 Task: Look for space in Vence, France from 15th June, 2023 to 21st June, 2023 for 5 adults in price range Rs.14000 to Rs.25000. Place can be entire place with 3 bedrooms having 3 beds and 3 bathrooms. Property type can be house, flat, guest house. Booking option can be shelf check-in. Required host language is English.
Action: Mouse moved to (418, 68)
Screenshot: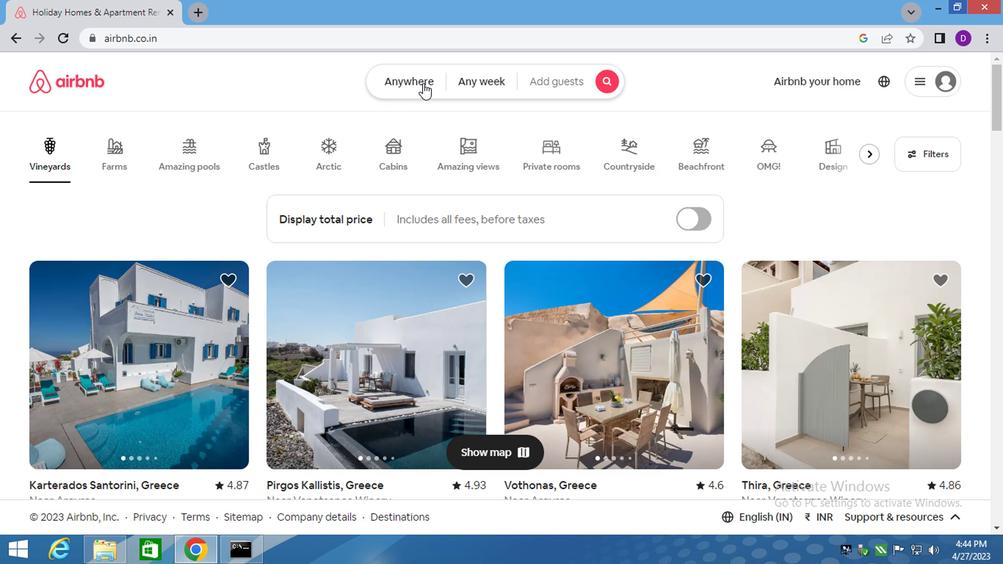 
Action: Mouse pressed left at (418, 68)
Screenshot: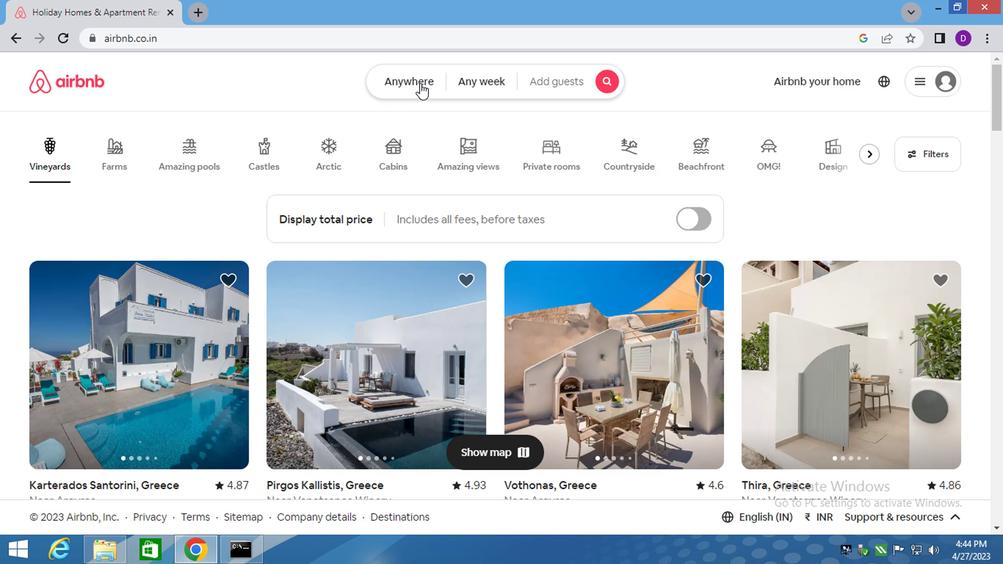 
Action: Mouse moved to (256, 130)
Screenshot: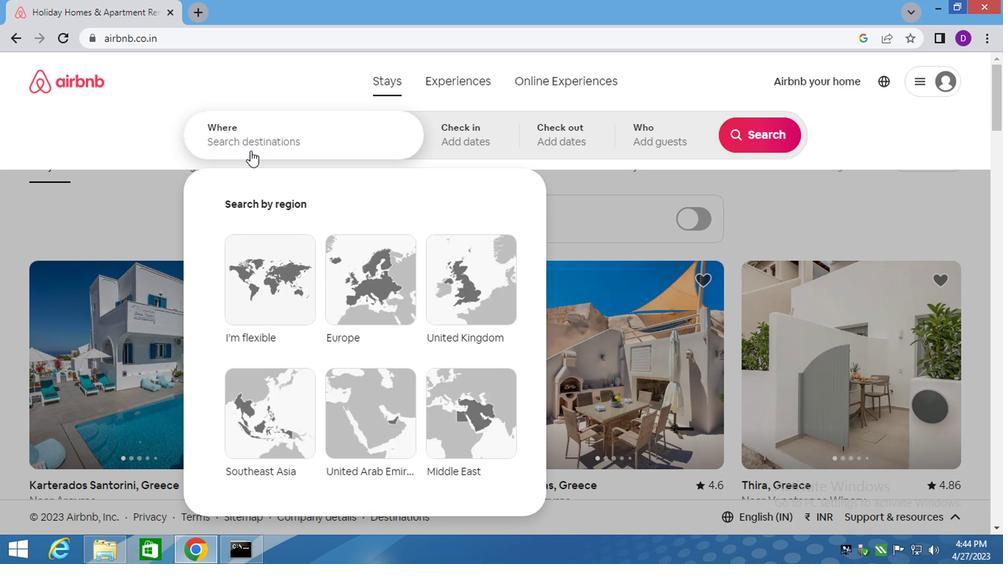 
Action: Mouse pressed left at (256, 130)
Screenshot: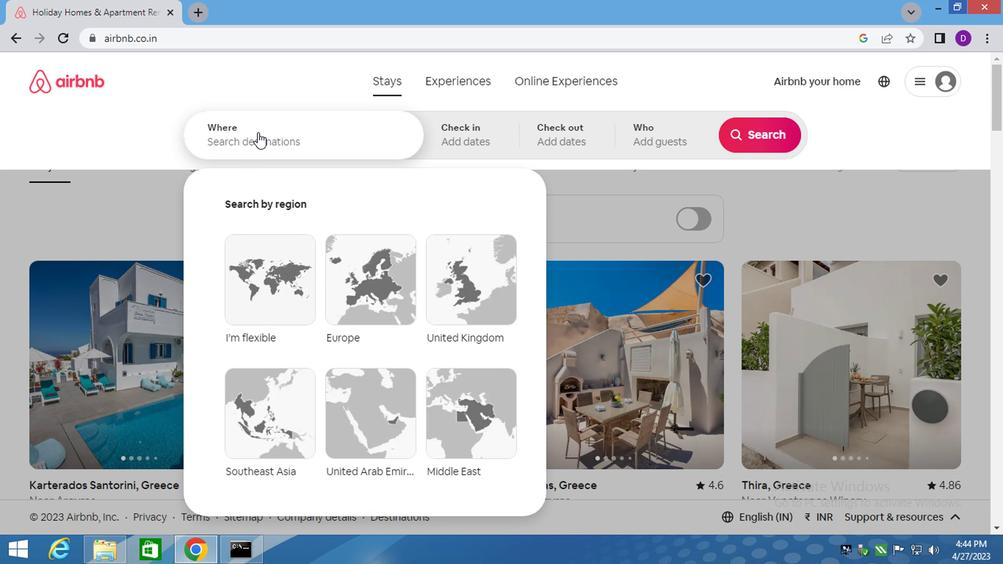 
Action: Mouse moved to (257, 138)
Screenshot: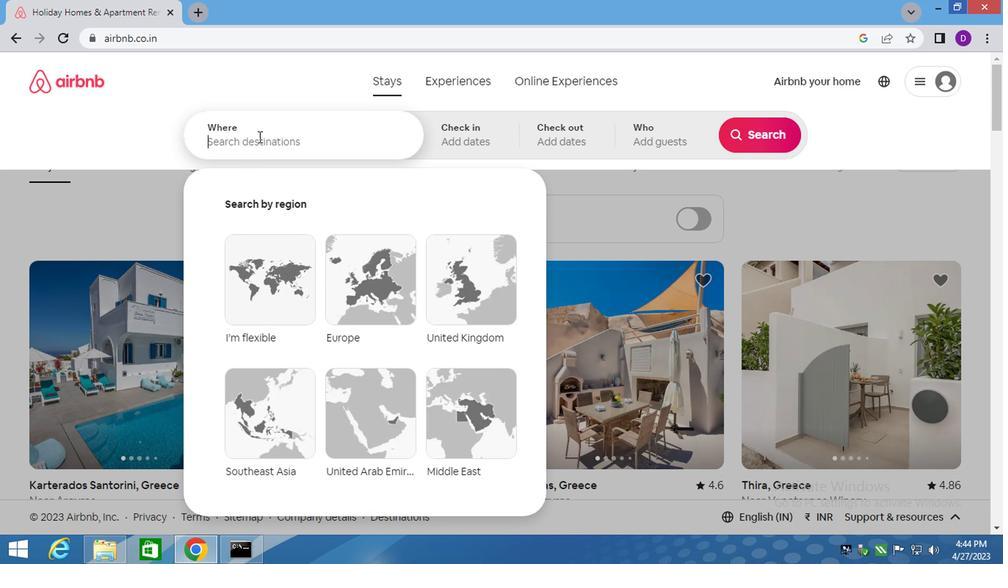 
Action: Mouse pressed left at (257, 138)
Screenshot: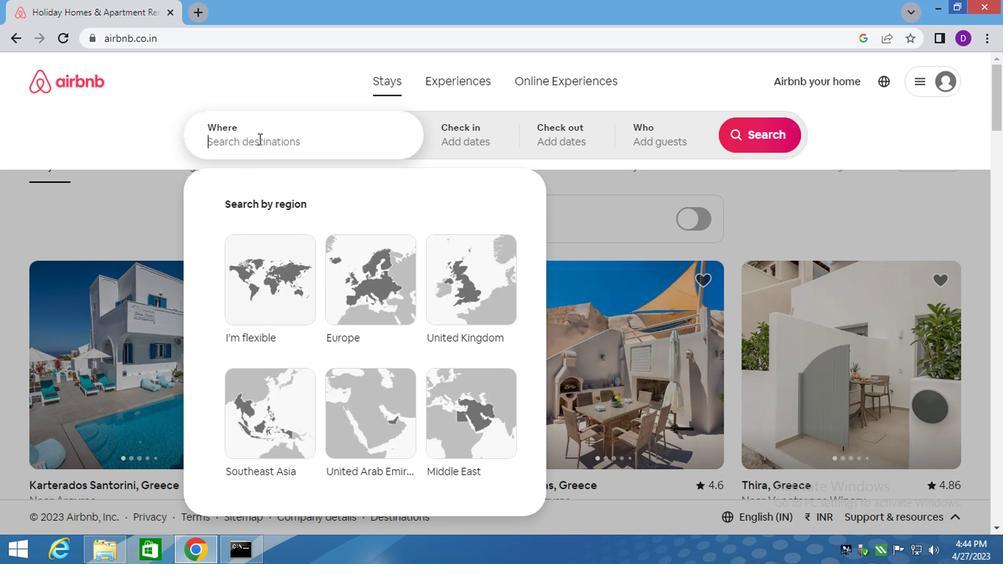 
Action: Key pressed <Key.shift>VENCE,<Key.shift>FRANCE<Key.down><Key.enter>
Screenshot: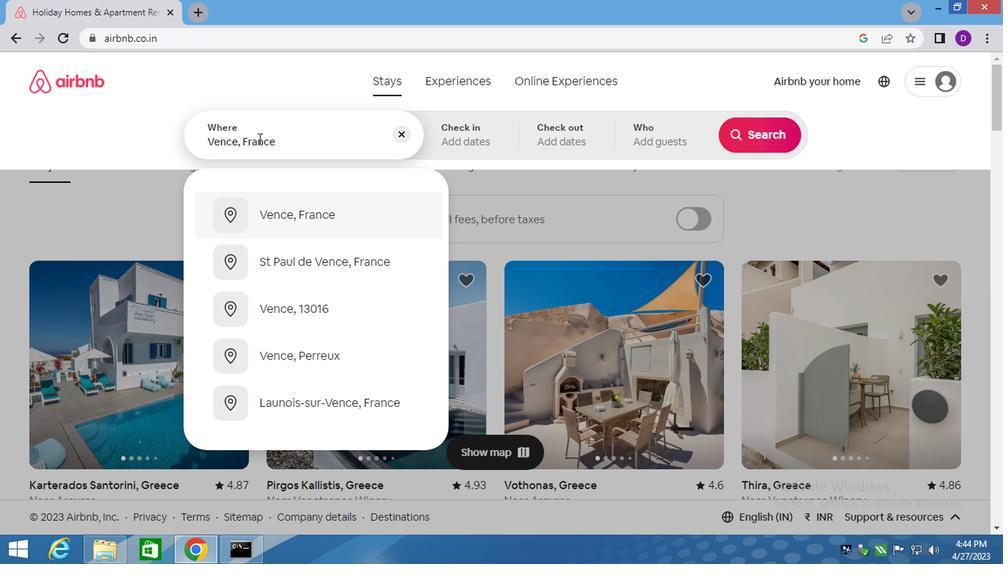 
Action: Mouse moved to (745, 286)
Screenshot: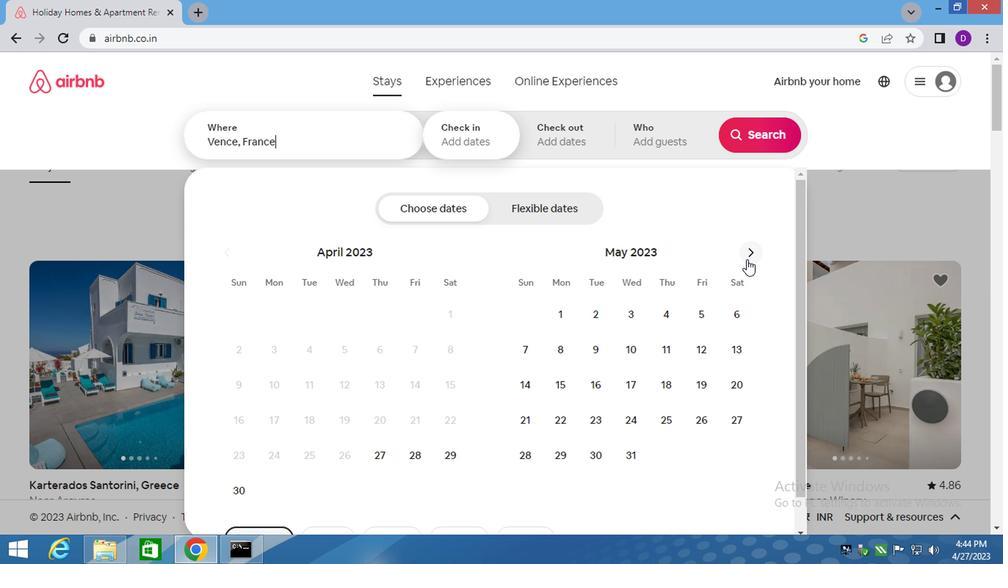 
Action: Mouse pressed left at (745, 286)
Screenshot: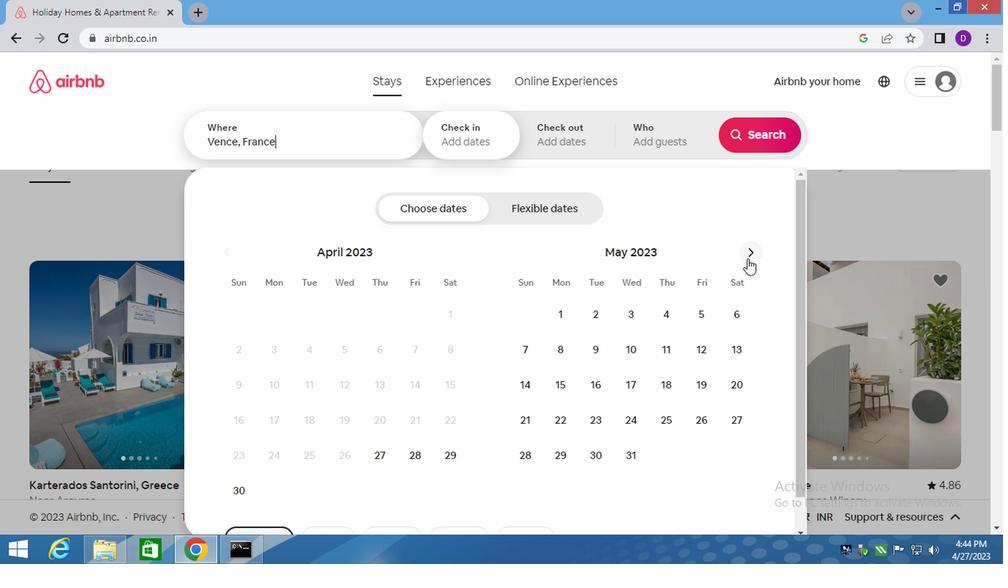 
Action: Mouse moved to (658, 449)
Screenshot: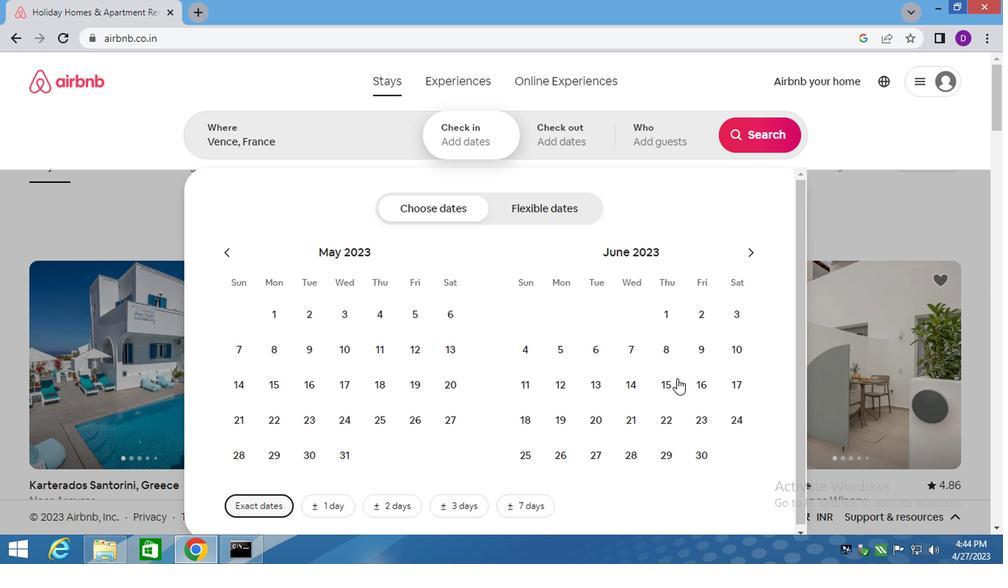 
Action: Mouse pressed left at (658, 449)
Screenshot: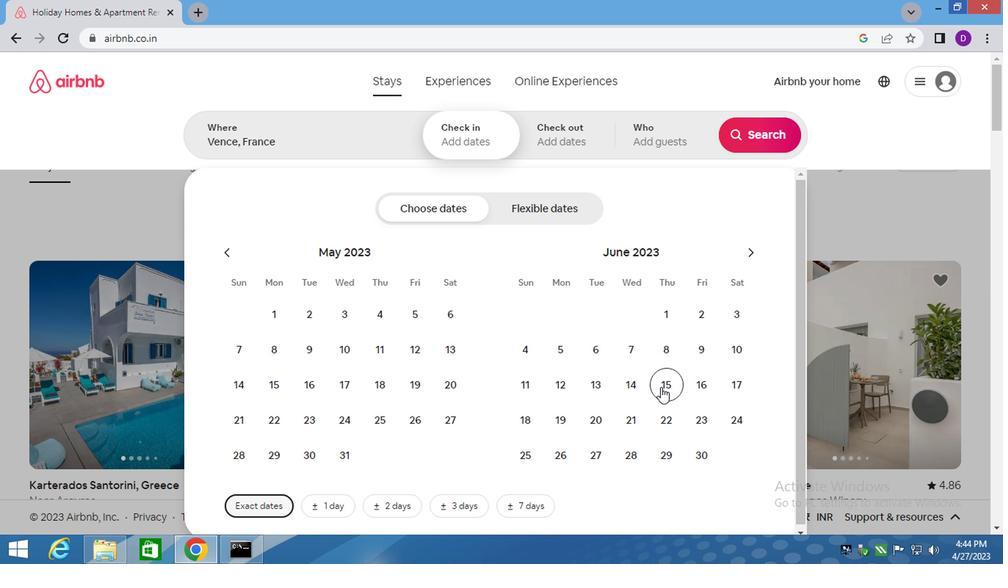 
Action: Mouse moved to (638, 489)
Screenshot: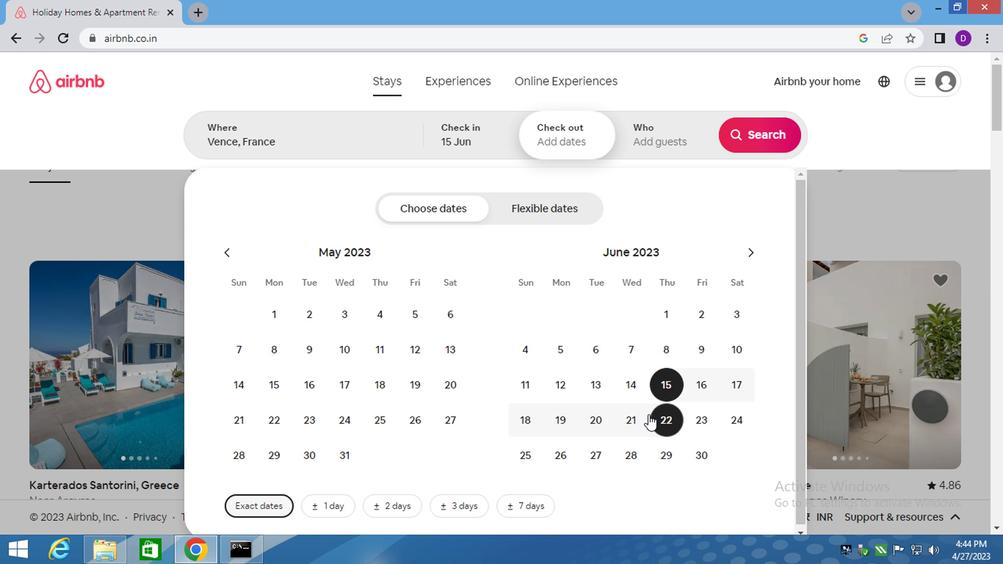 
Action: Mouse pressed left at (638, 489)
Screenshot: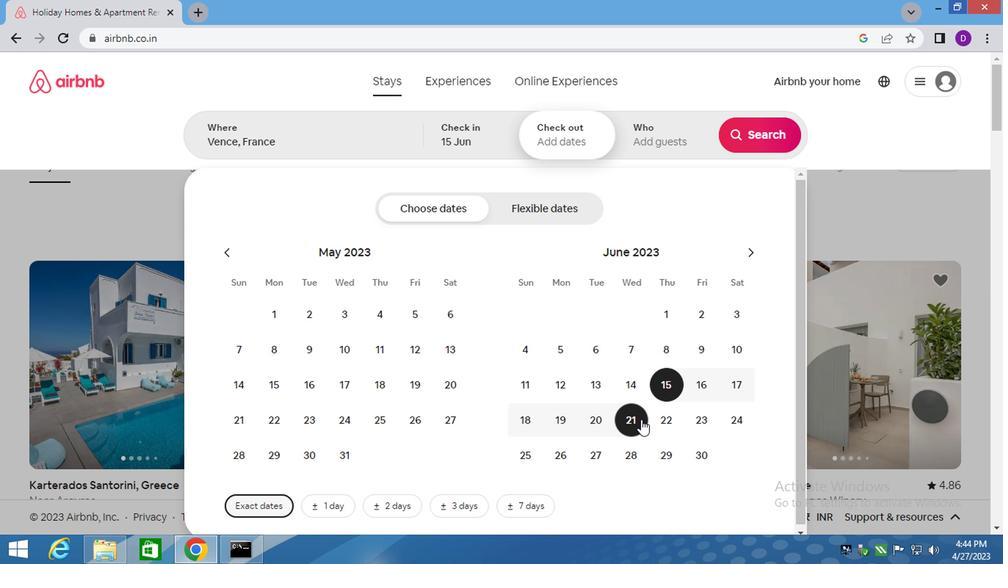 
Action: Mouse moved to (654, 137)
Screenshot: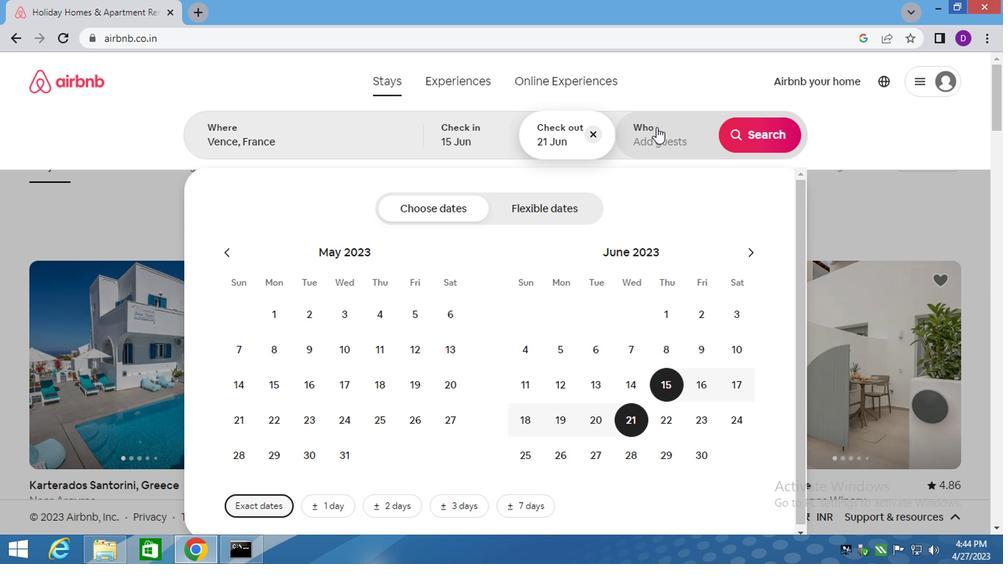 
Action: Mouse pressed left at (654, 137)
Screenshot: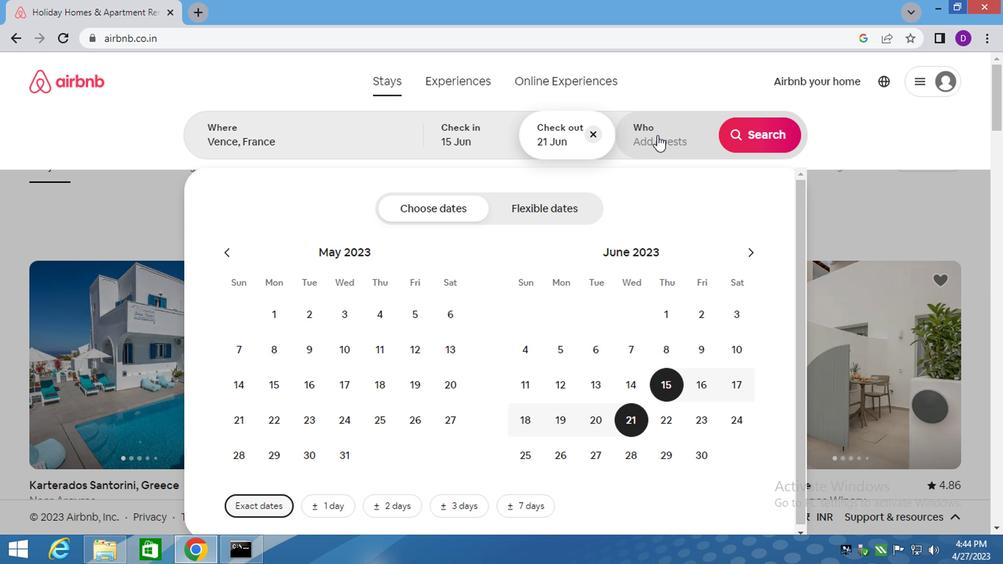 
Action: Mouse moved to (758, 229)
Screenshot: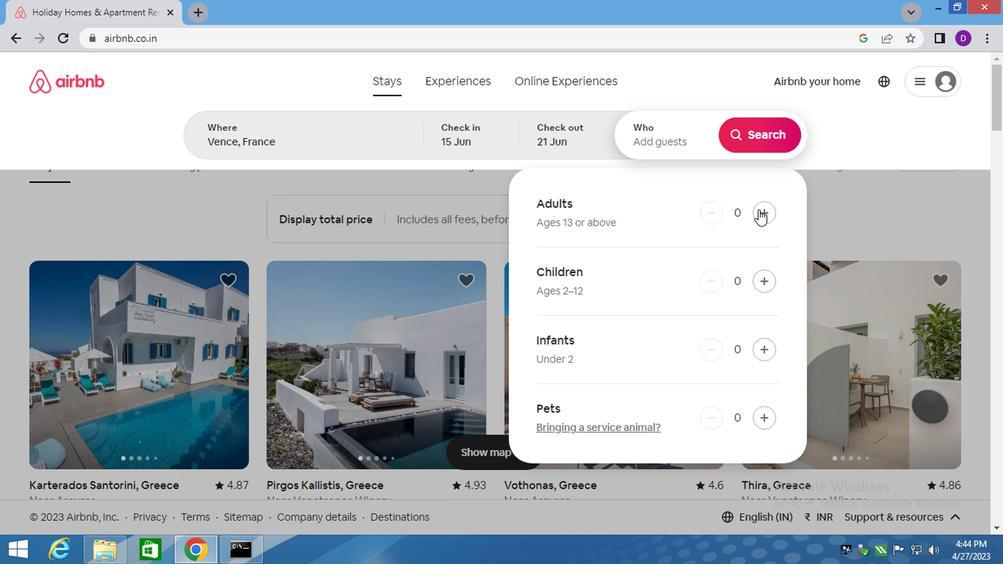 
Action: Mouse pressed left at (758, 229)
Screenshot: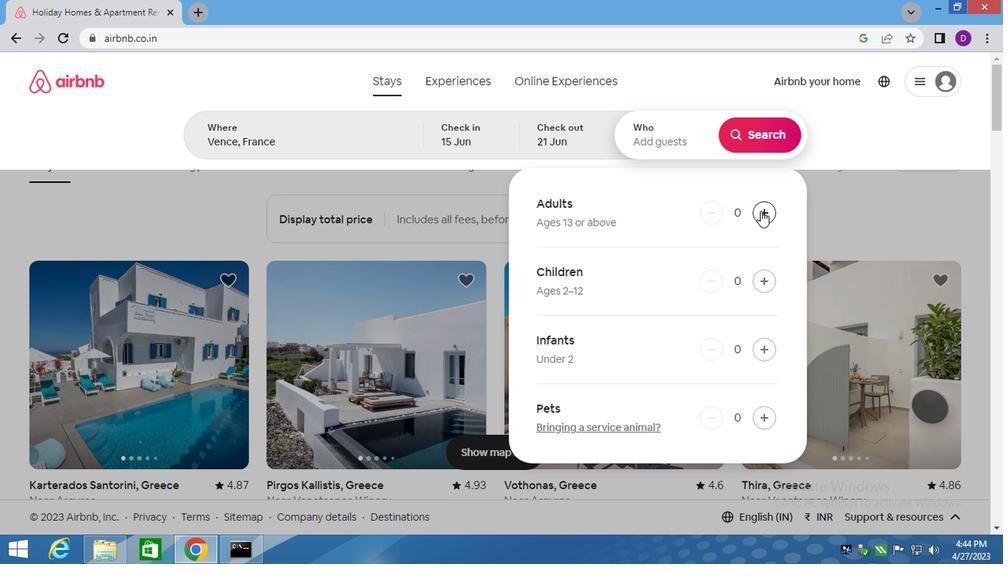 
Action: Mouse pressed left at (758, 229)
Screenshot: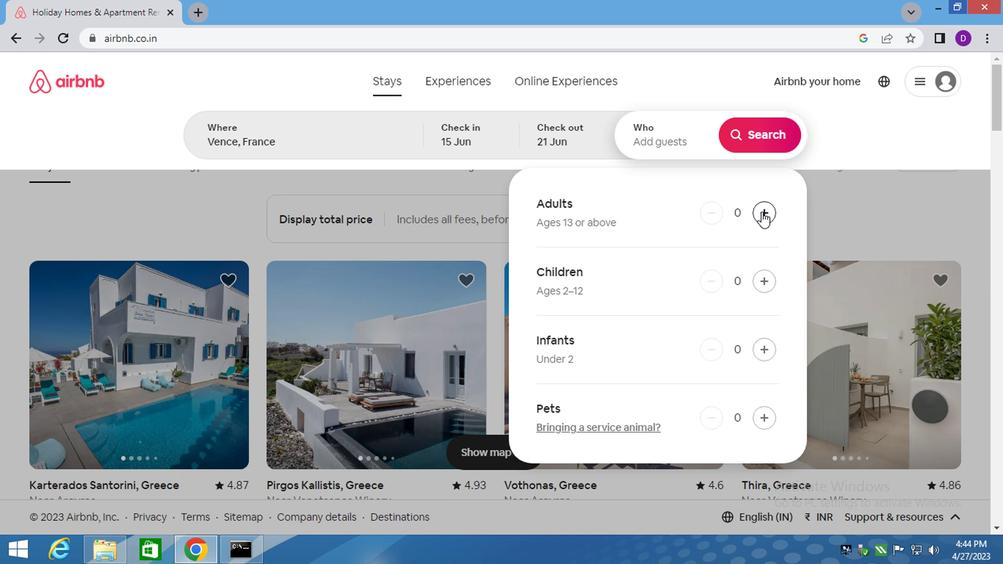 
Action: Mouse pressed left at (758, 229)
Screenshot: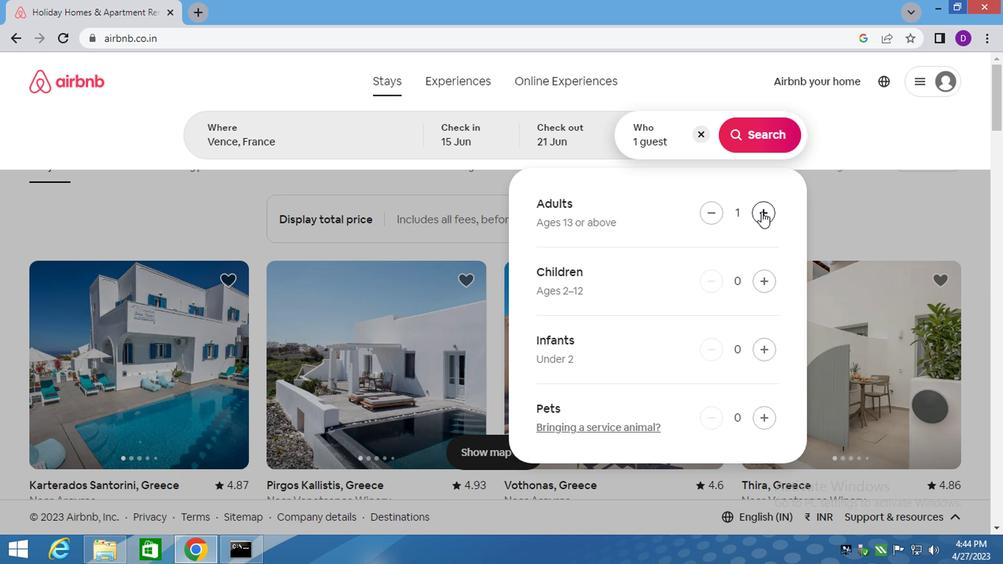 
Action: Mouse pressed left at (758, 229)
Screenshot: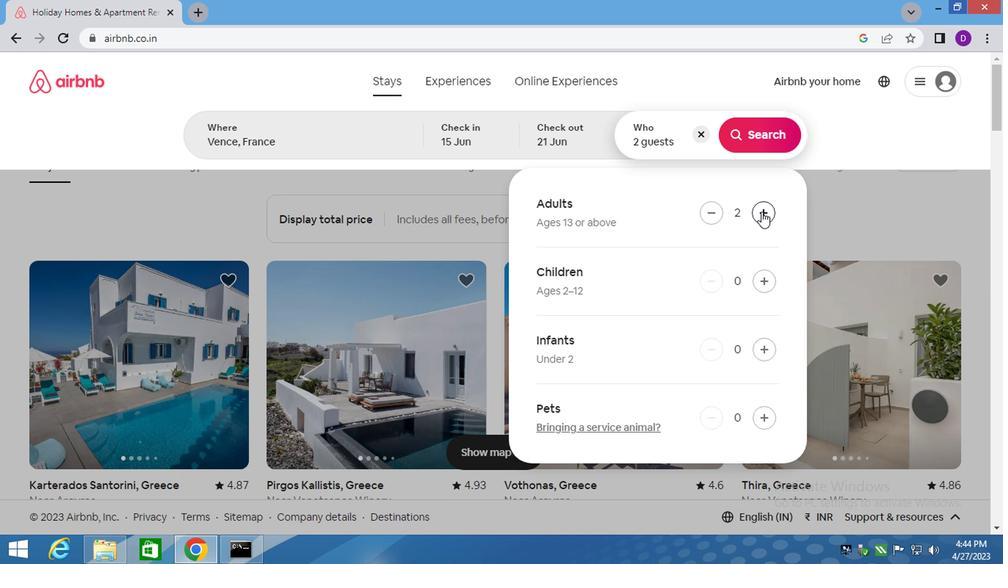 
Action: Mouse pressed left at (758, 229)
Screenshot: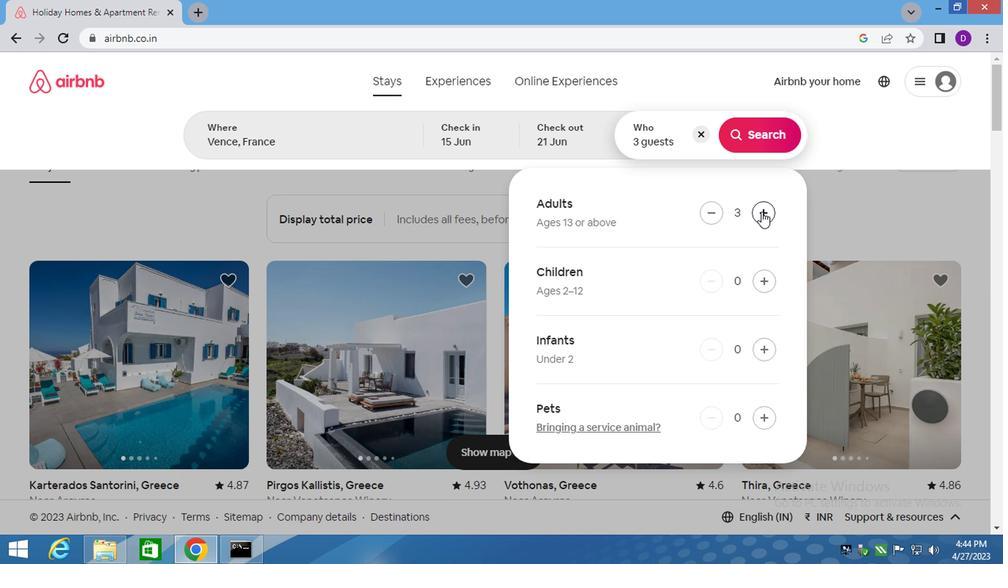 
Action: Mouse moved to (743, 144)
Screenshot: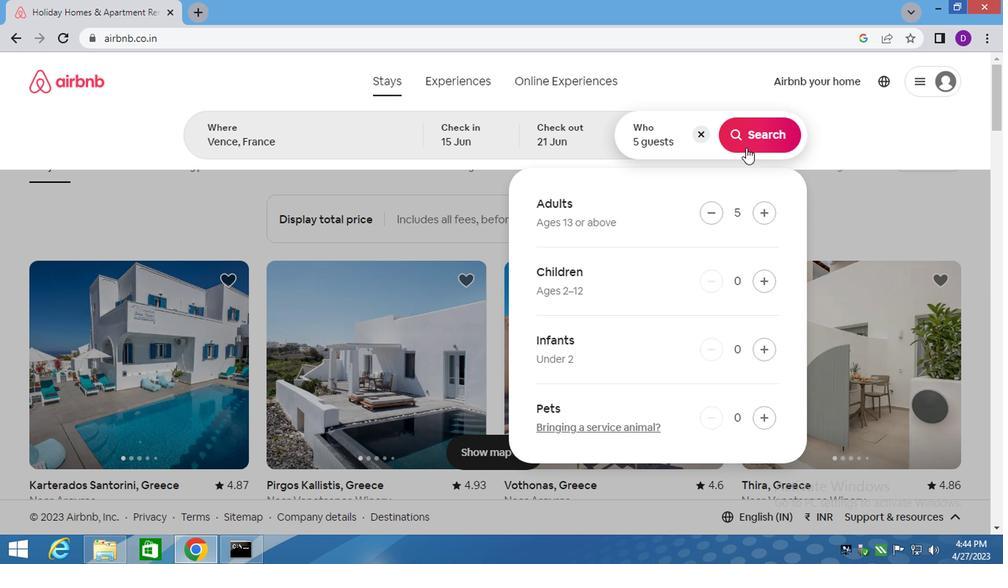 
Action: Mouse pressed left at (743, 144)
Screenshot: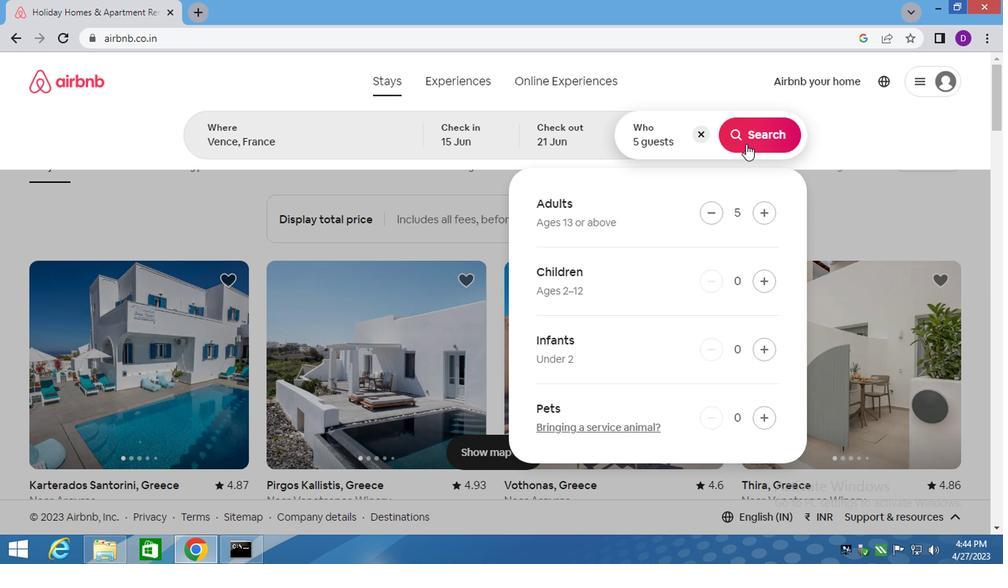 
Action: Mouse moved to (941, 136)
Screenshot: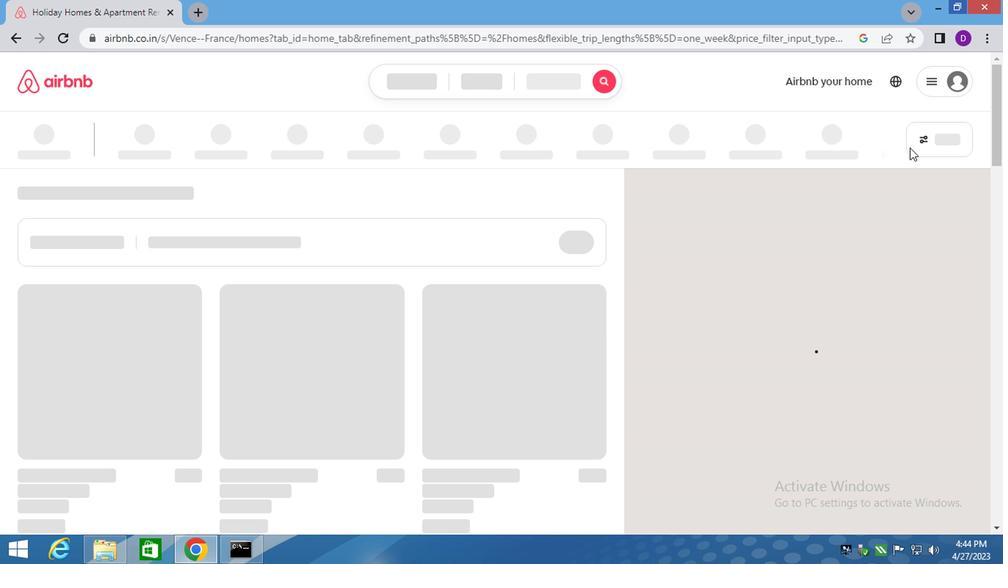 
Action: Mouse pressed left at (941, 136)
Screenshot: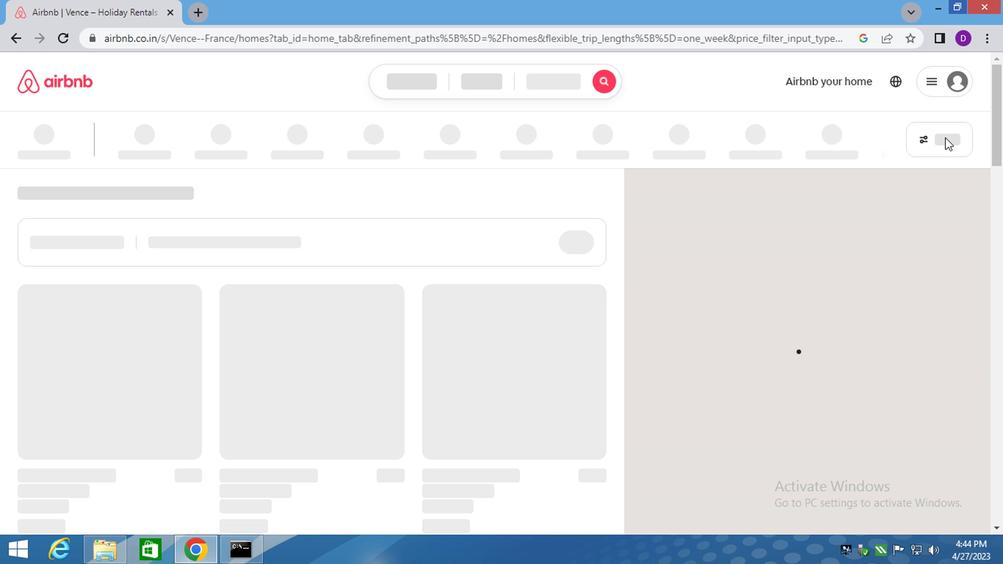 
Action: Mouse moved to (406, 364)
Screenshot: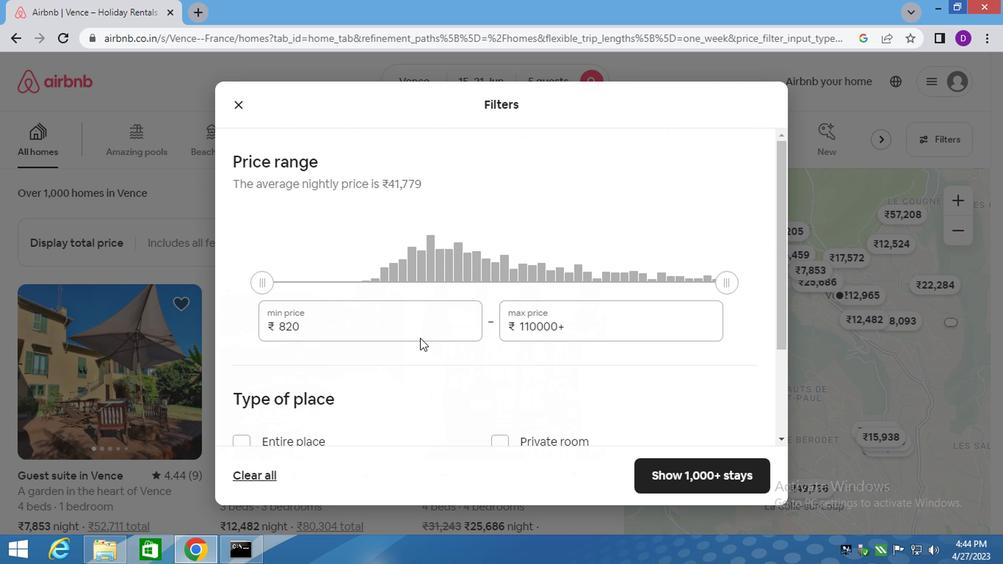 
Action: Mouse pressed left at (406, 364)
Screenshot: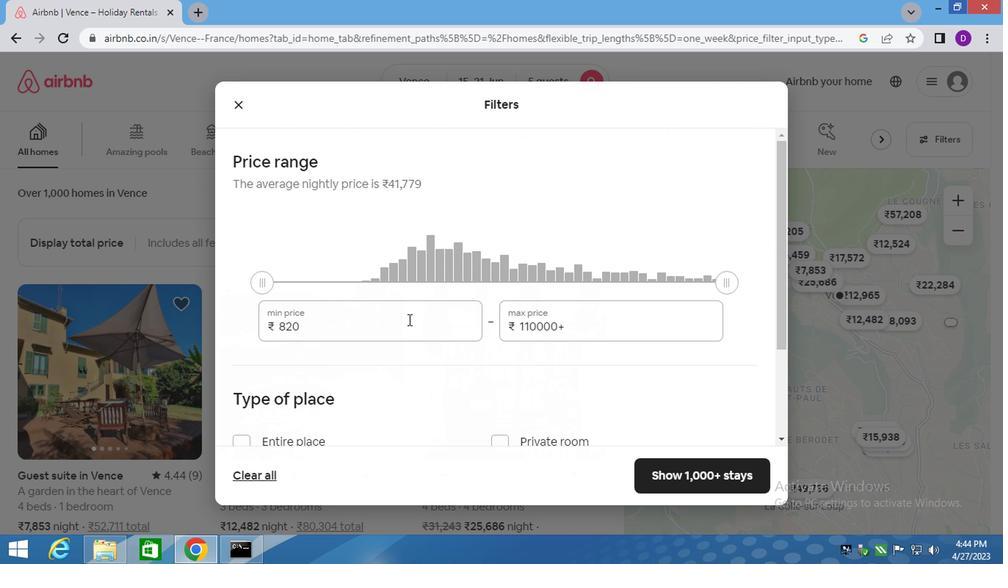 
Action: Mouse pressed left at (406, 364)
Screenshot: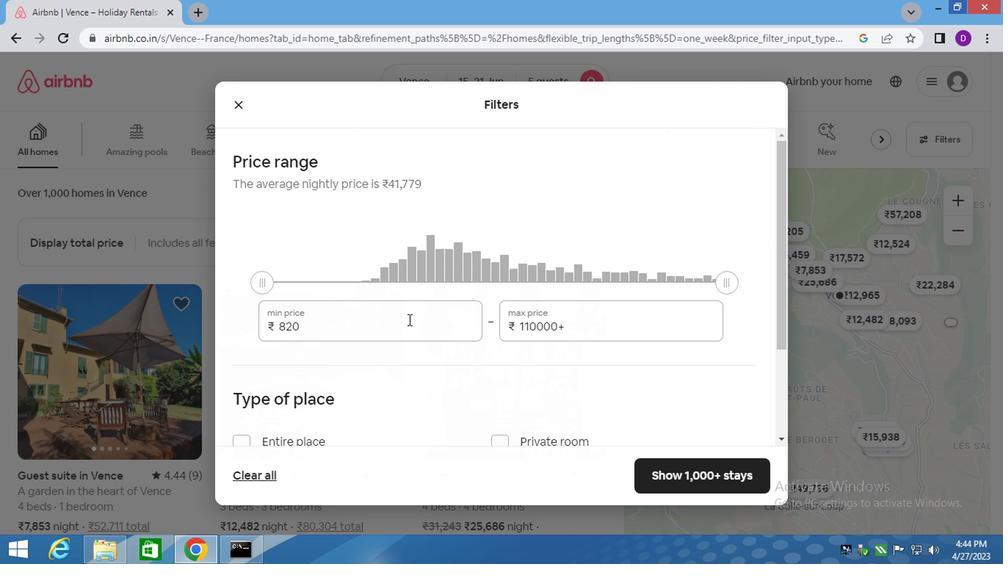
Action: Mouse pressed left at (406, 364)
Screenshot: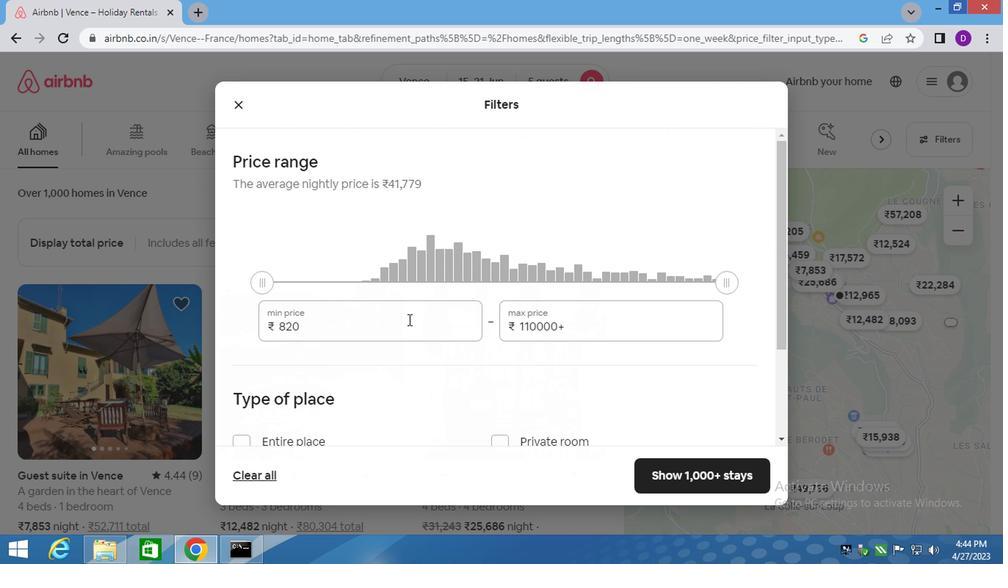 
Action: Key pressed 140
Screenshot: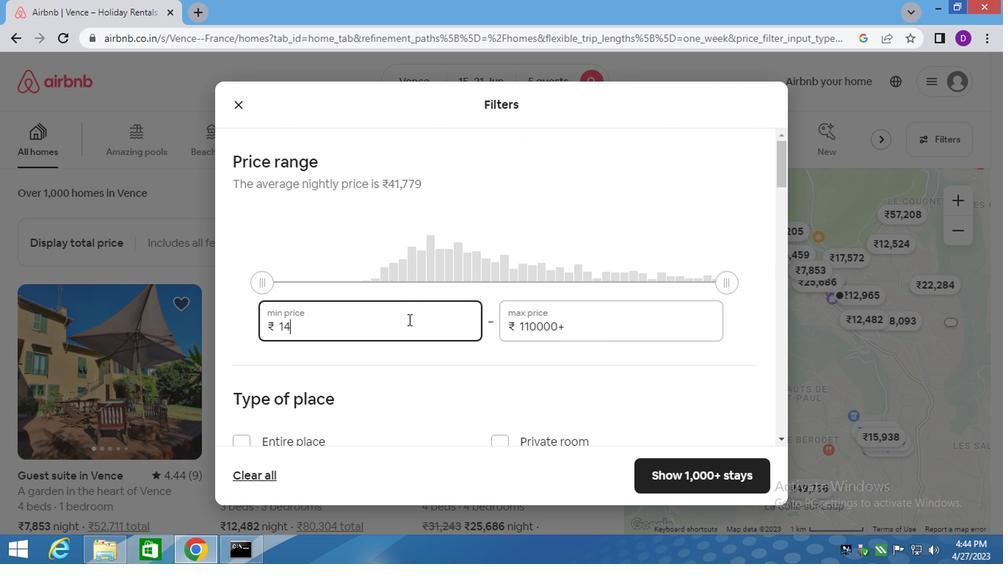 
Action: Mouse moved to (423, 362)
Screenshot: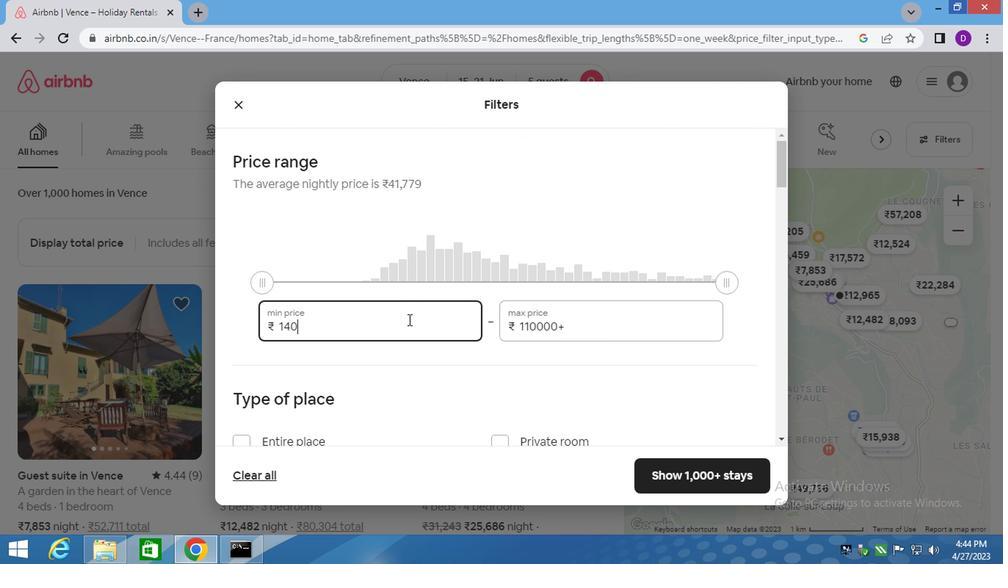 
Action: Key pressed 0
Screenshot: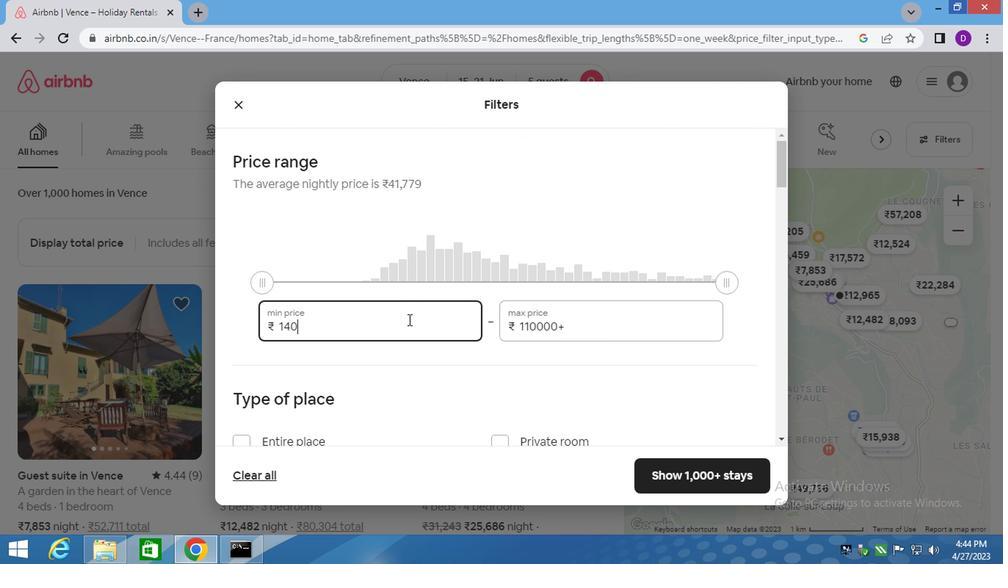 
Action: Mouse moved to (567, 363)
Screenshot: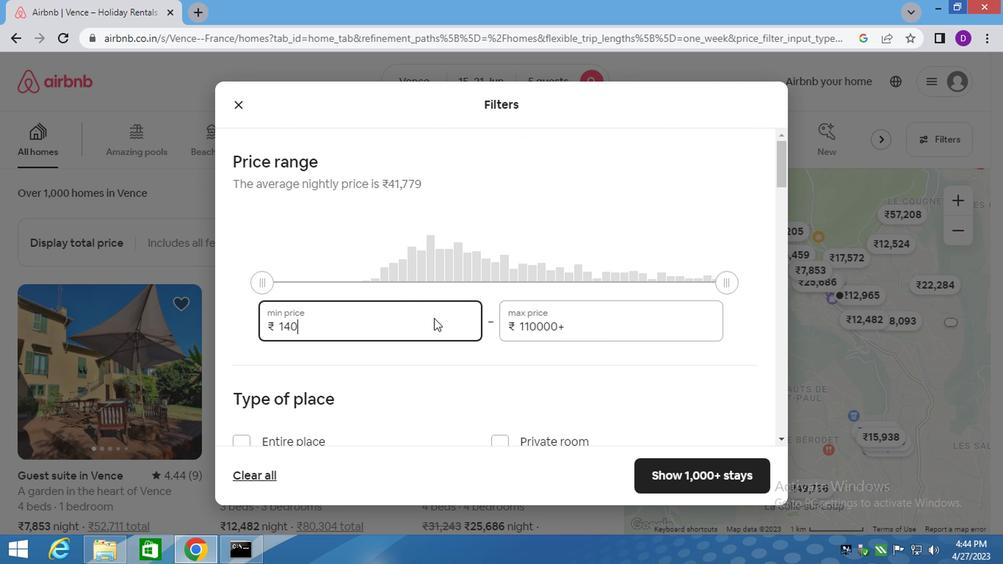 
Action: Key pressed 0
Screenshot: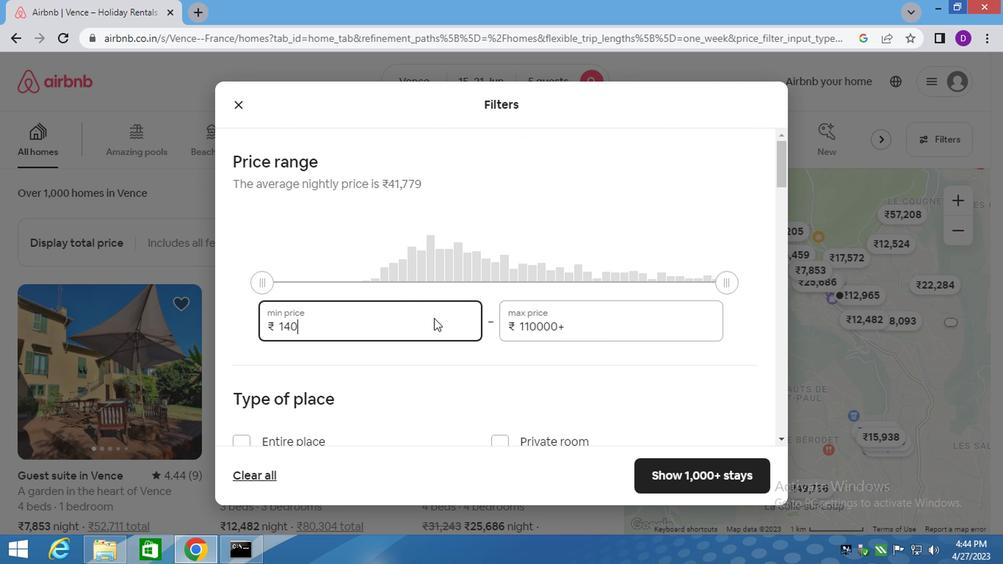 
Action: Mouse moved to (571, 371)
Screenshot: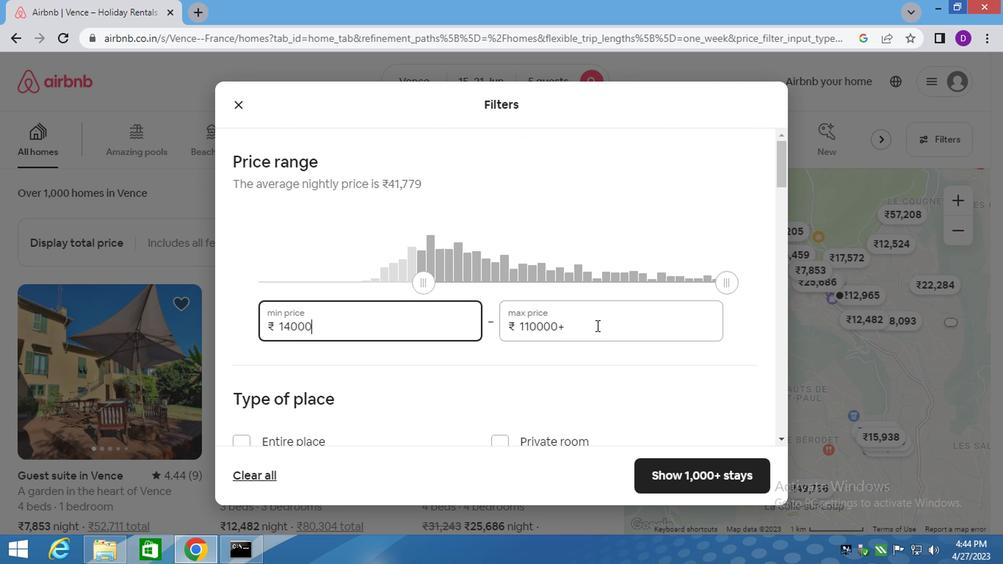 
Action: Mouse pressed left at (571, 371)
Screenshot: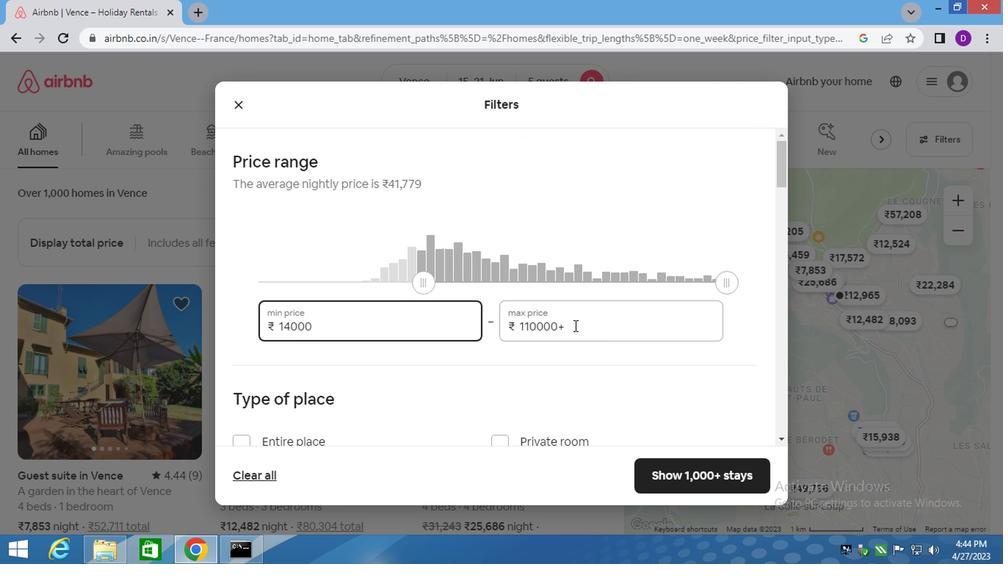 
Action: Mouse pressed left at (571, 371)
Screenshot: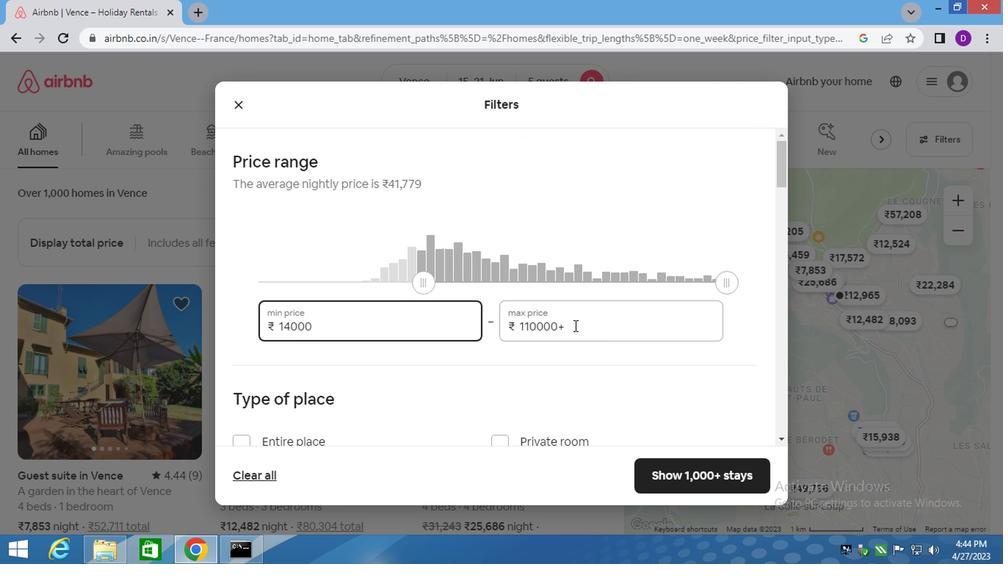 
Action: Mouse pressed left at (571, 371)
Screenshot: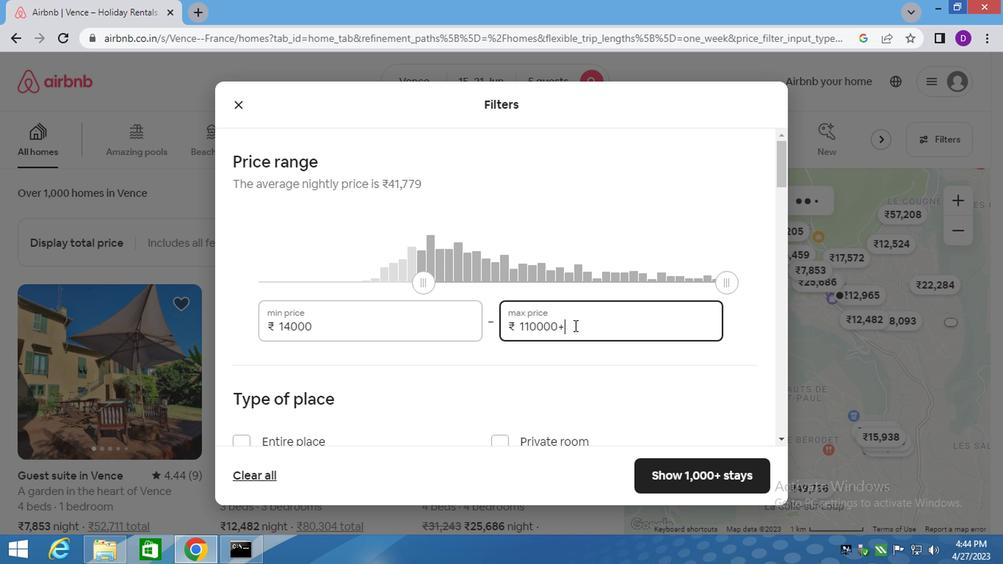 
Action: Mouse pressed left at (571, 371)
Screenshot: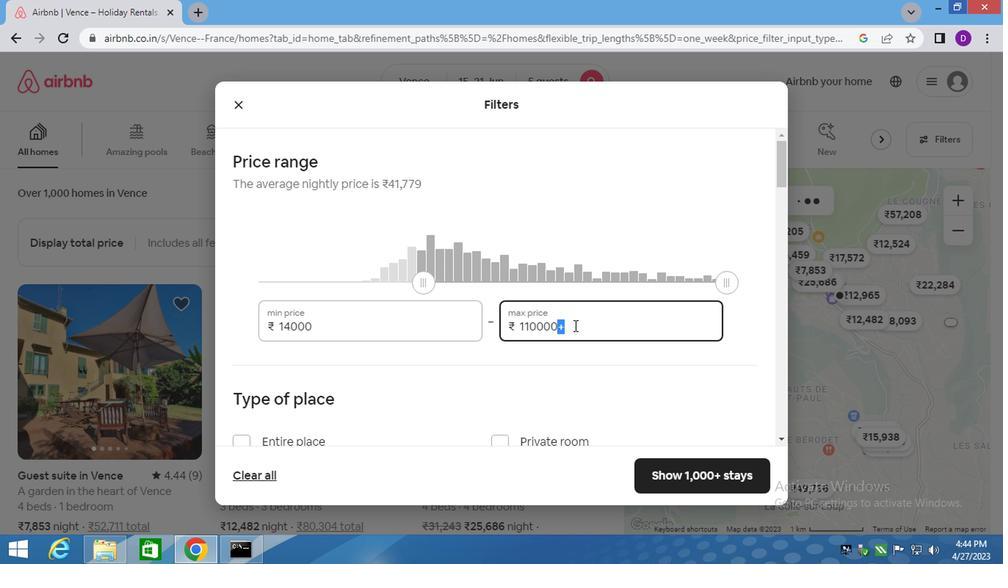 
Action: Key pressed 25000
Screenshot: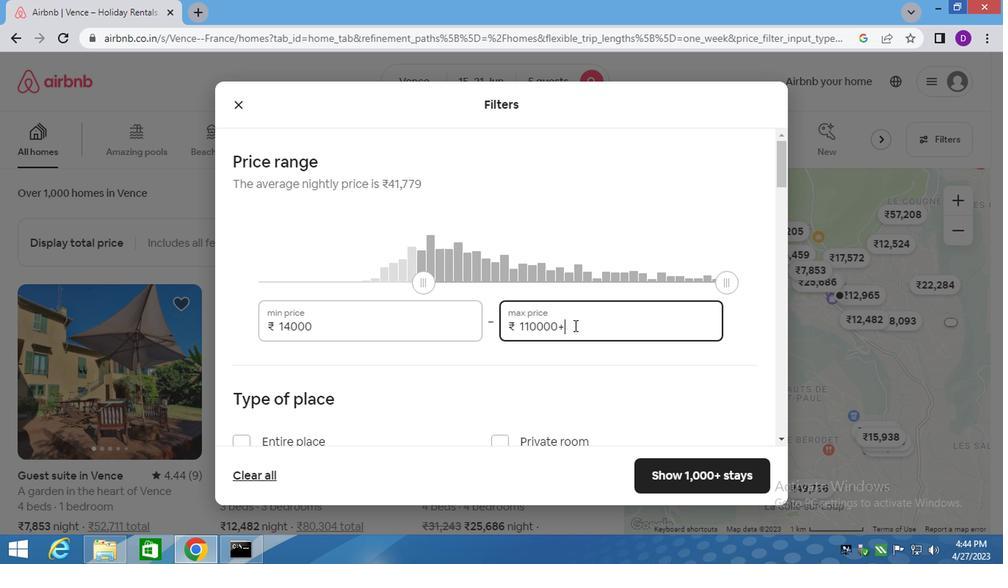 
Action: Mouse pressed left at (571, 371)
Screenshot: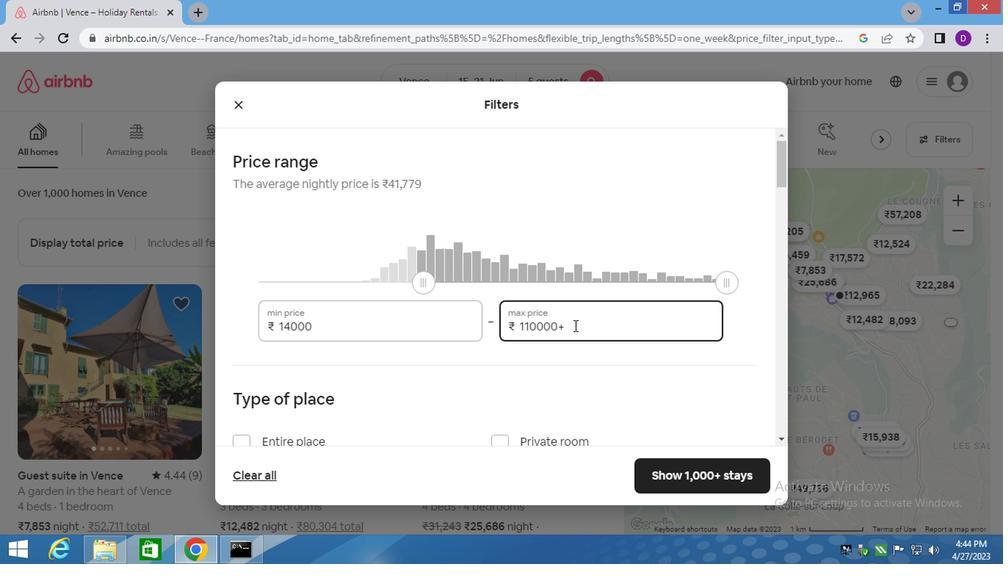 
Action: Mouse pressed left at (571, 371)
Screenshot: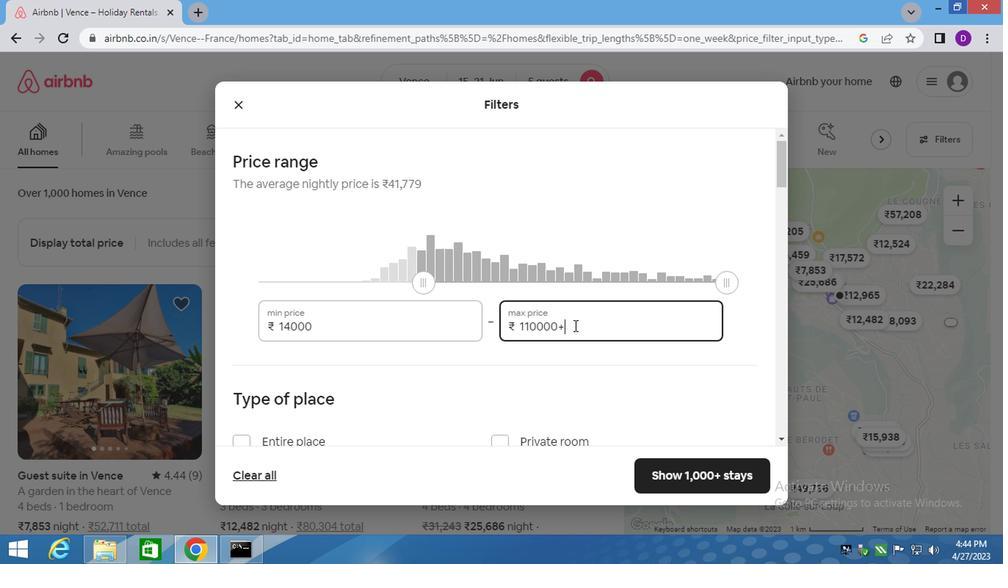 
Action: Mouse pressed left at (571, 371)
Screenshot: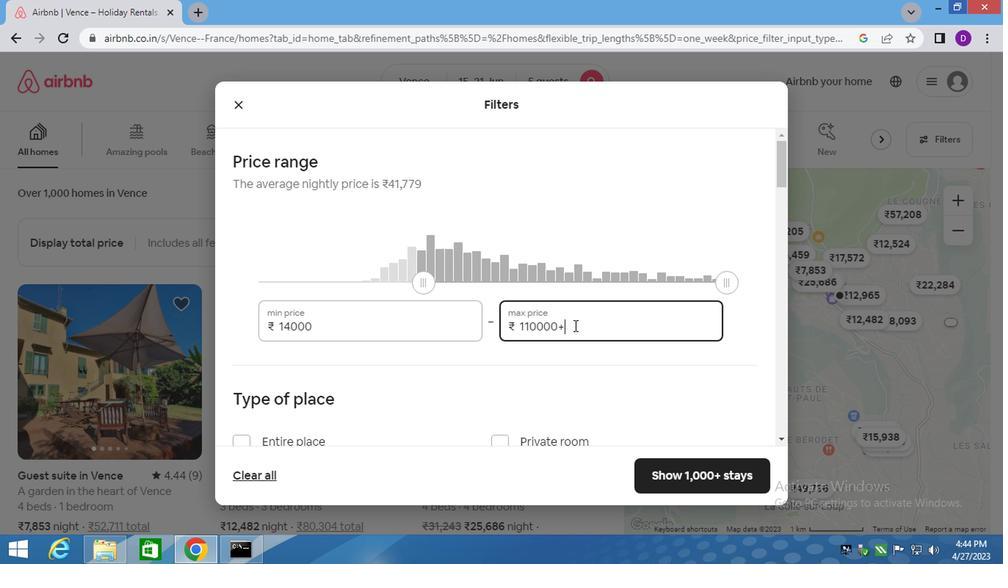 
Action: Key pressed 25000
Screenshot: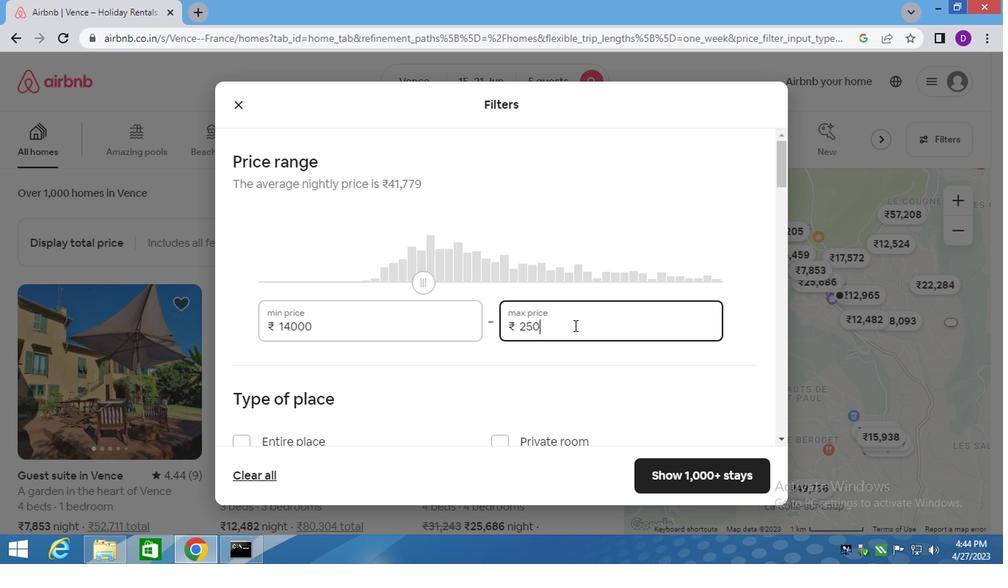 
Action: Mouse moved to (534, 373)
Screenshot: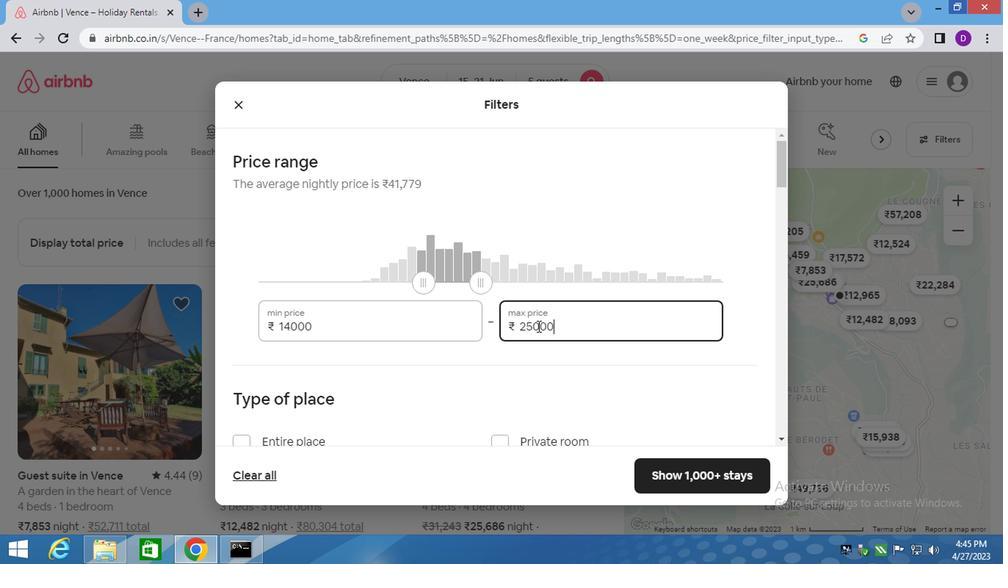 
Action: Mouse scrolled (534, 372) with delta (0, -1)
Screenshot: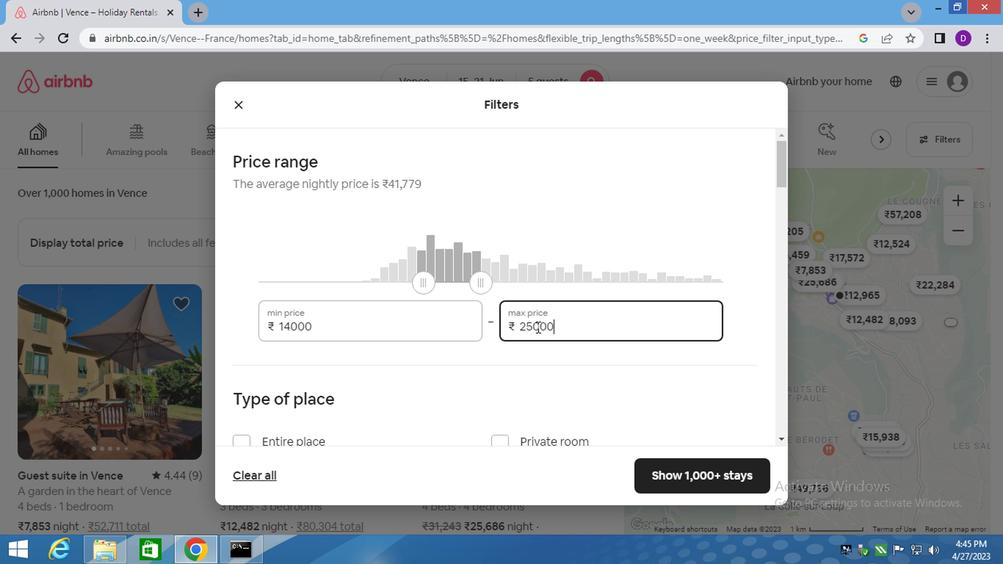 
Action: Mouse scrolled (534, 372) with delta (0, -1)
Screenshot: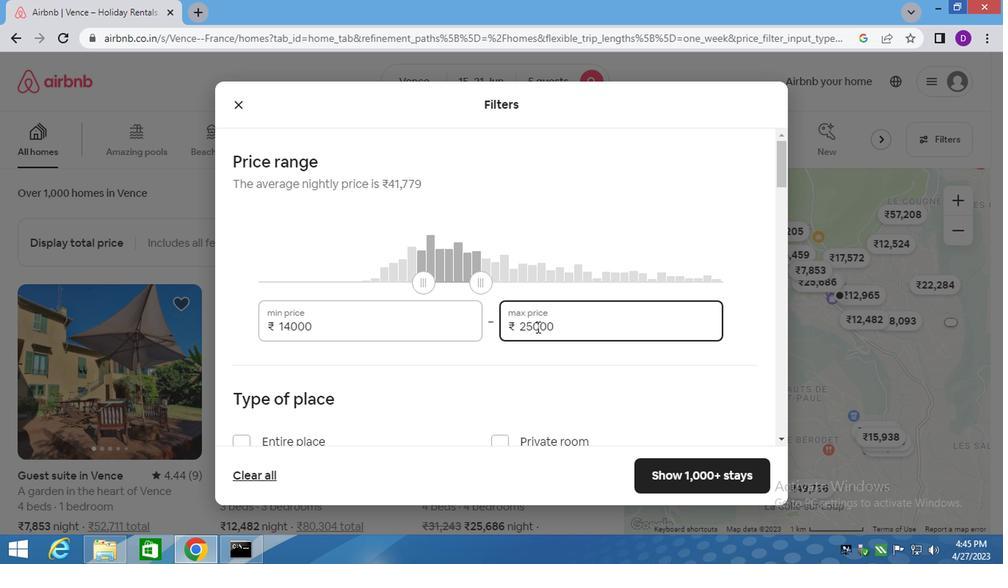
Action: Mouse scrolled (534, 372) with delta (0, -1)
Screenshot: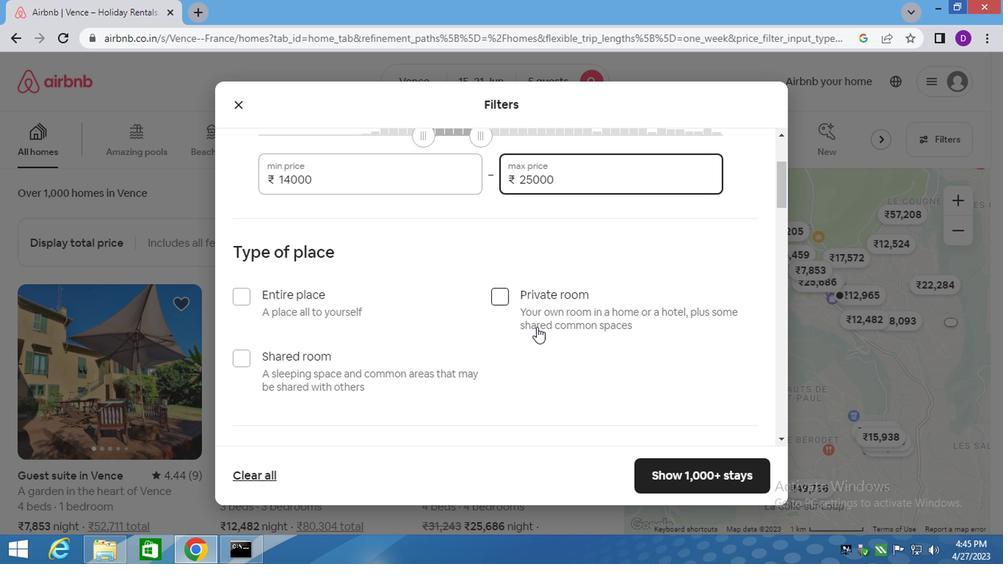 
Action: Mouse moved to (330, 254)
Screenshot: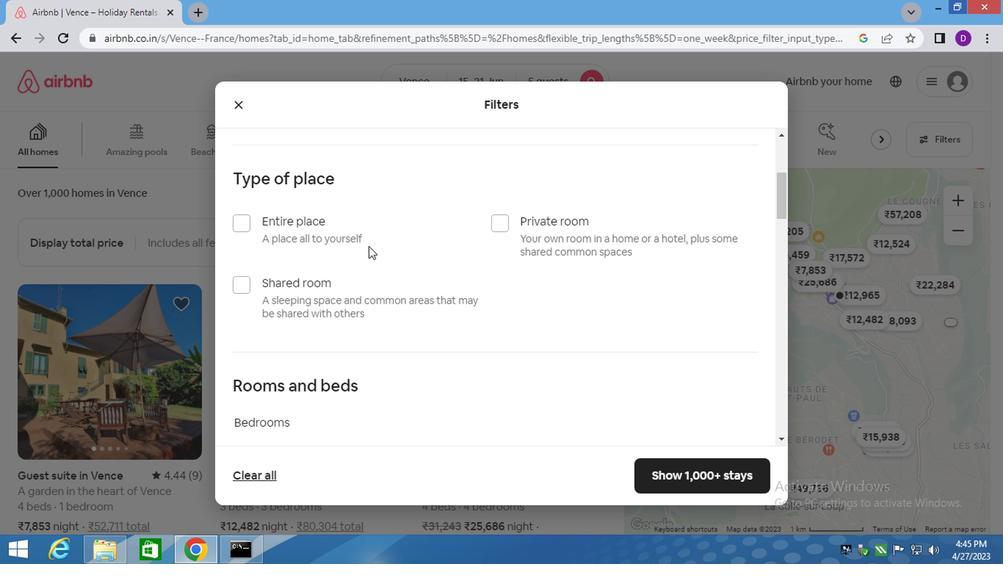 
Action: Mouse pressed left at (330, 254)
Screenshot: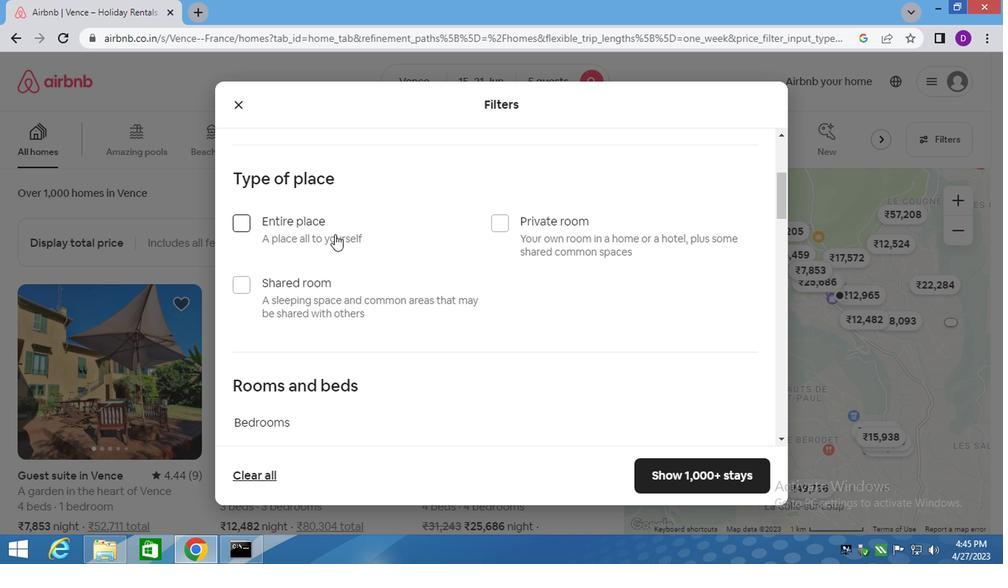
Action: Mouse moved to (341, 301)
Screenshot: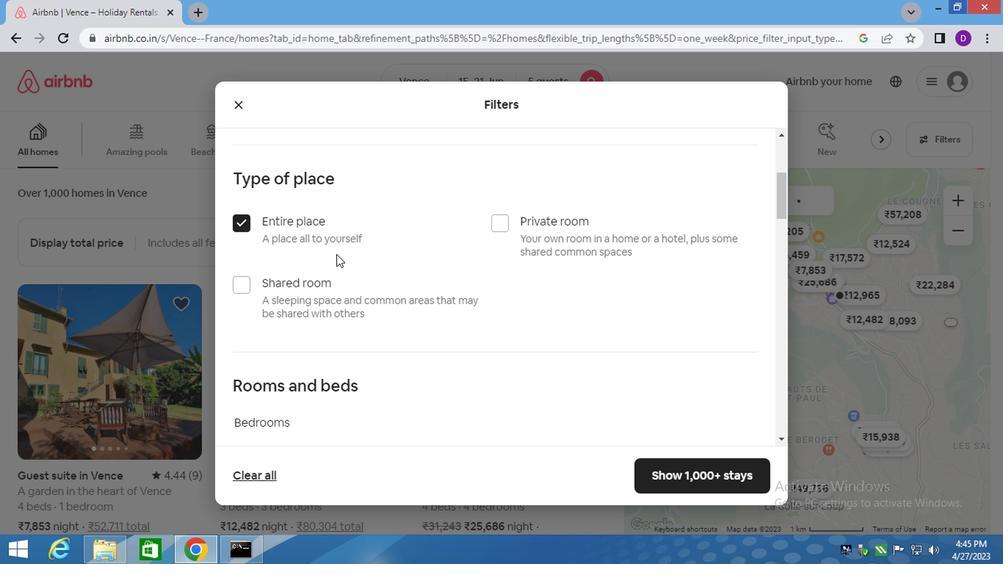 
Action: Mouse scrolled (336, 285) with delta (0, -1)
Screenshot: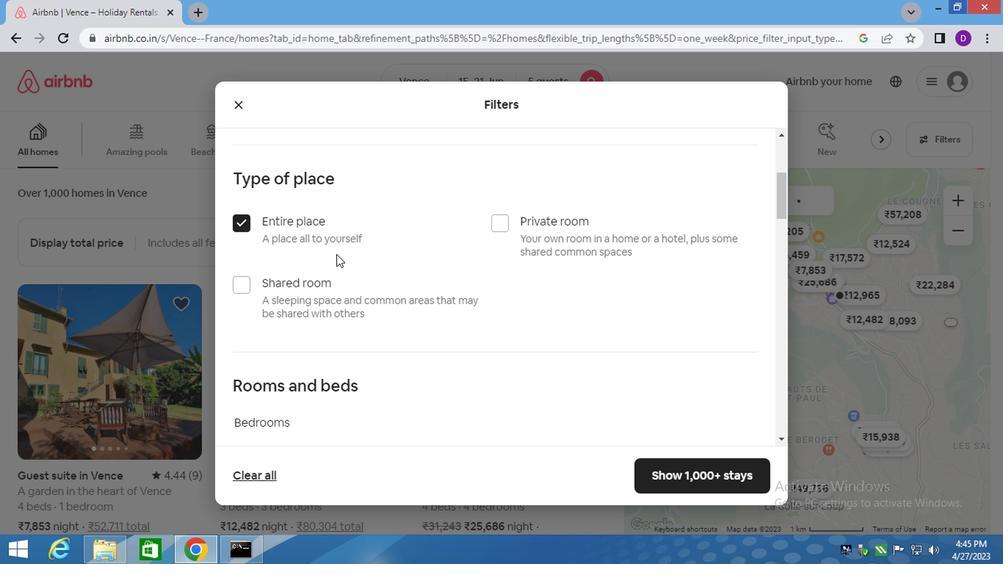
Action: Mouse moved to (341, 303)
Screenshot: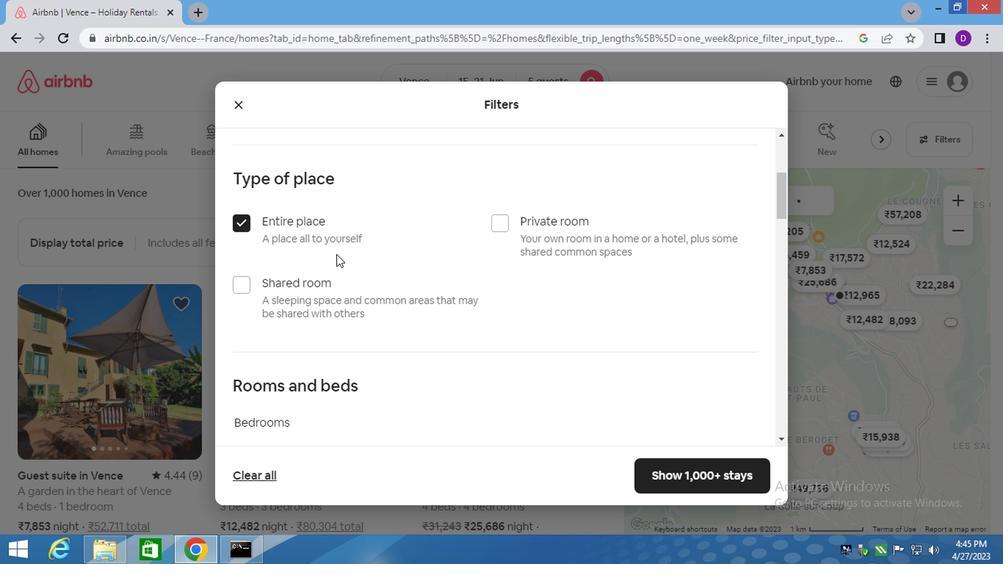 
Action: Mouse scrolled (339, 294) with delta (0, -1)
Screenshot: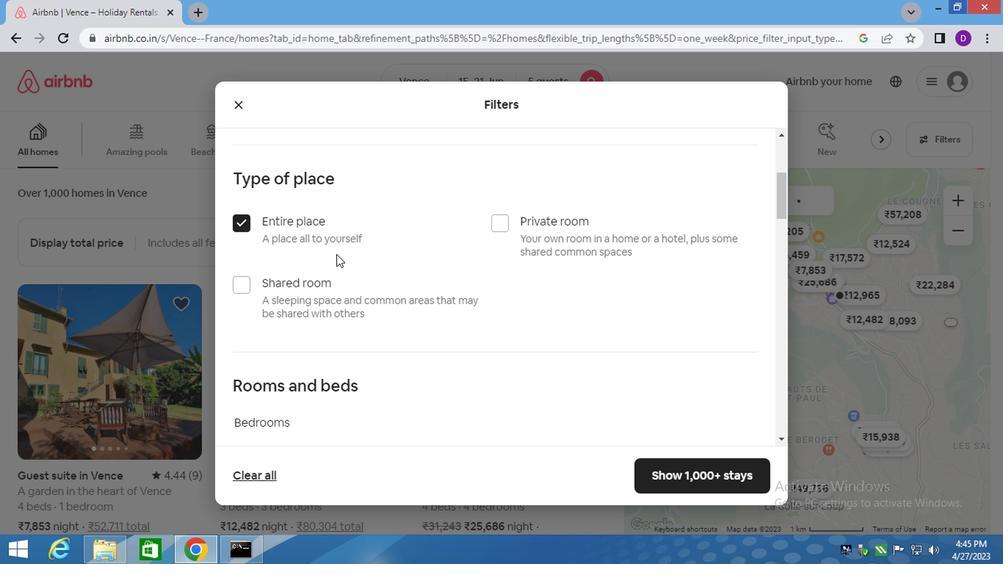 
Action: Mouse moved to (341, 306)
Screenshot: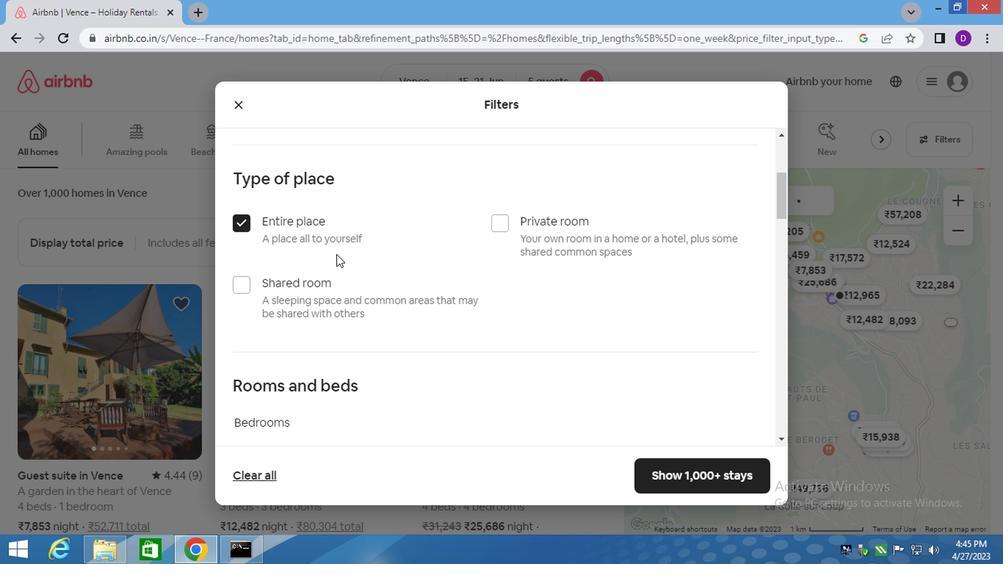 
Action: Mouse scrolled (341, 300) with delta (0, -1)
Screenshot: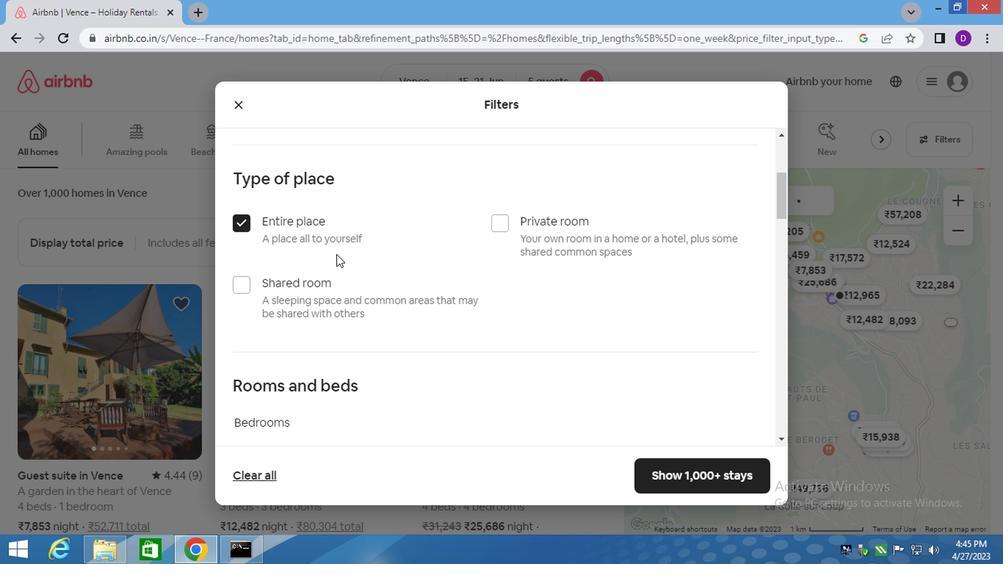 
Action: Mouse moved to (345, 313)
Screenshot: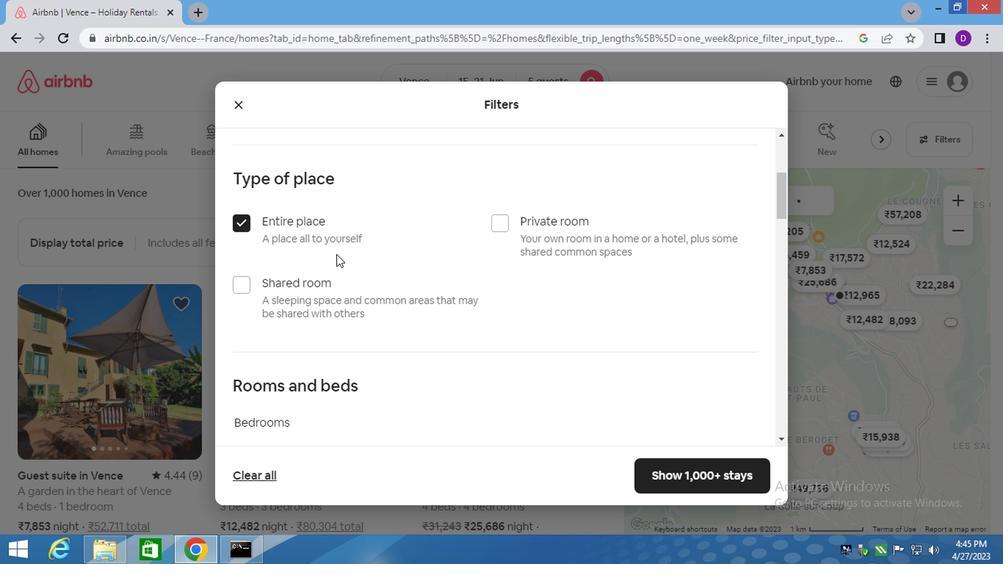 
Action: Mouse scrolled (341, 305) with delta (0, -1)
Screenshot: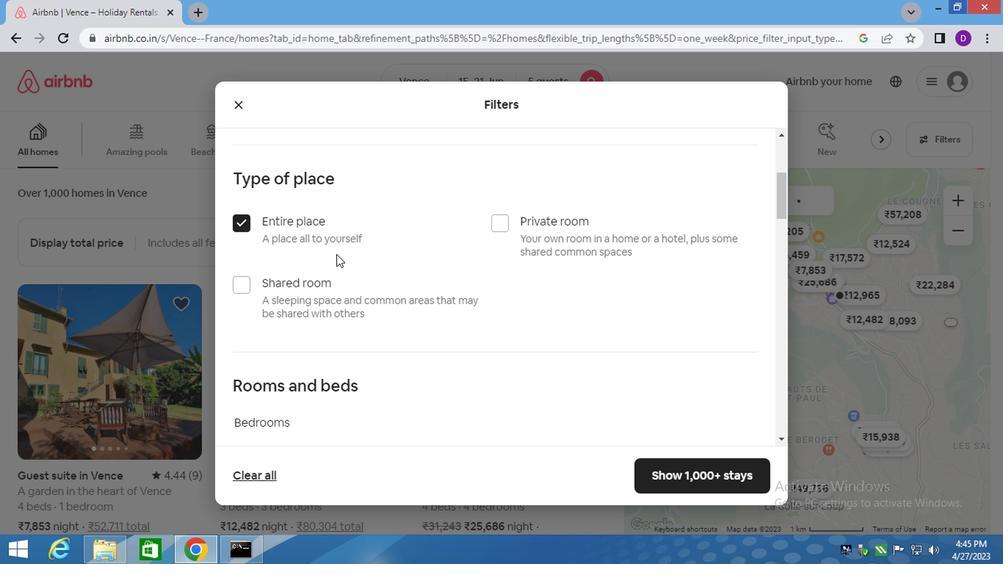 
Action: Mouse moved to (424, 180)
Screenshot: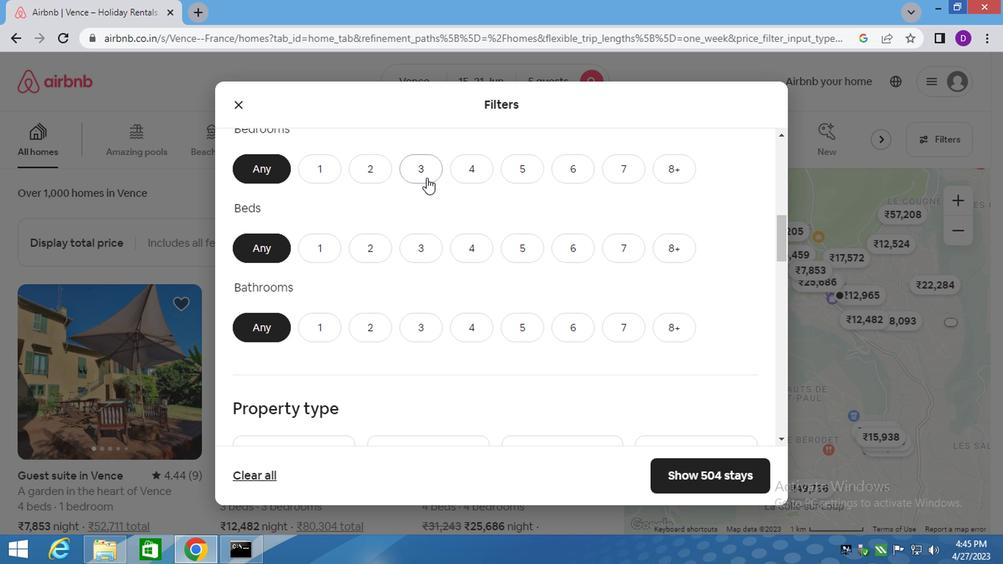 
Action: Mouse pressed left at (424, 180)
Screenshot: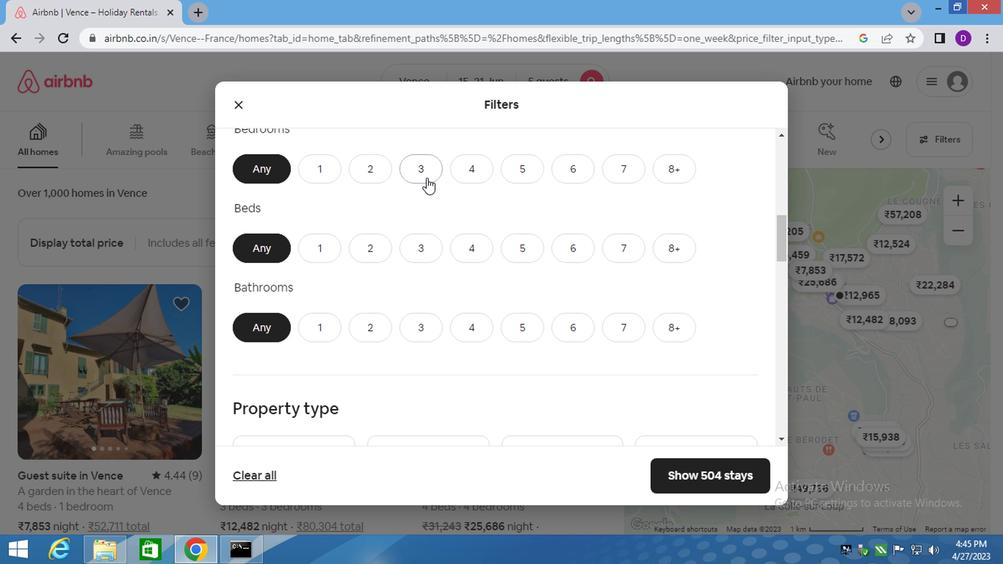 
Action: Mouse moved to (409, 310)
Screenshot: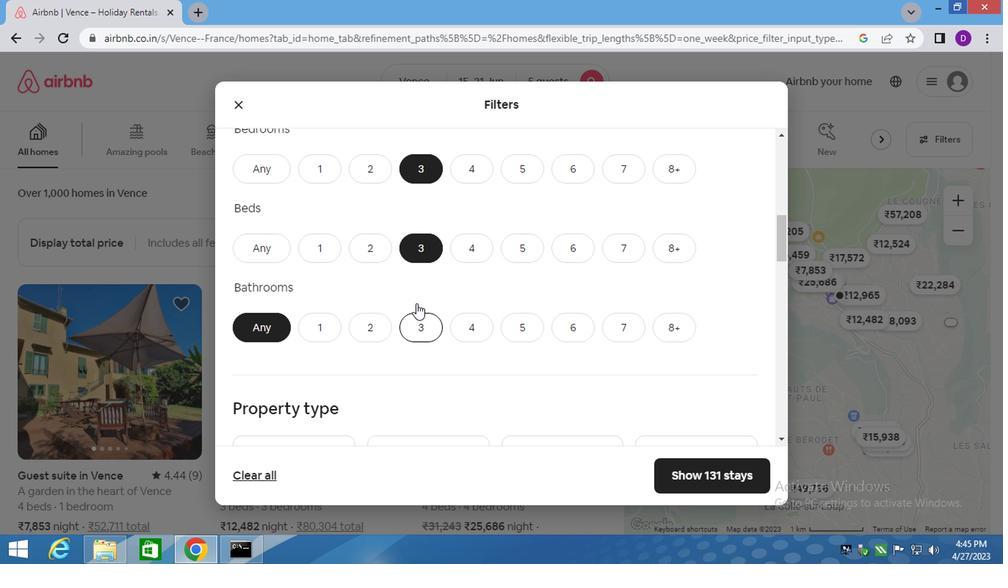 
Action: Mouse pressed left at (409, 310)
Screenshot: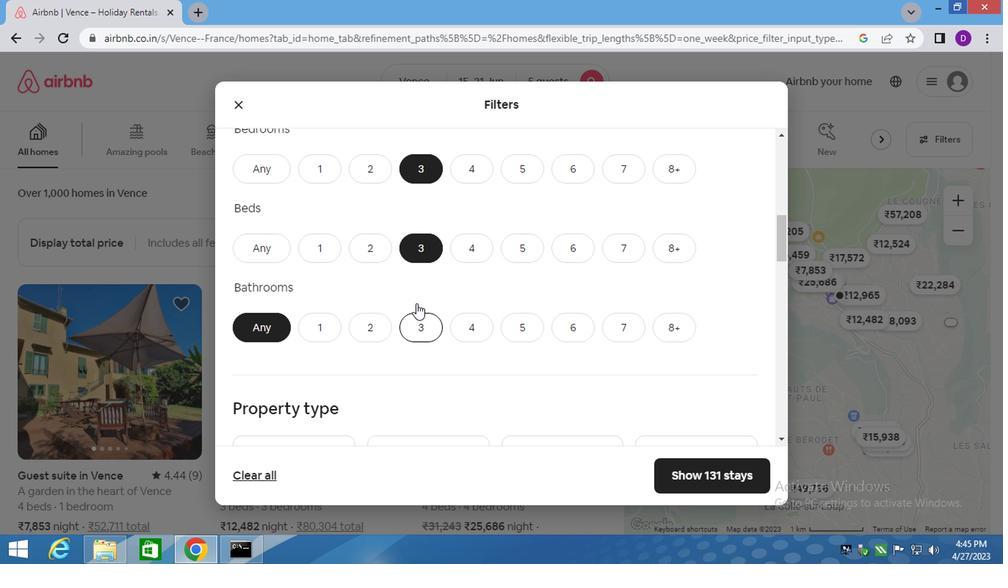 
Action: Mouse moved to (422, 376)
Screenshot: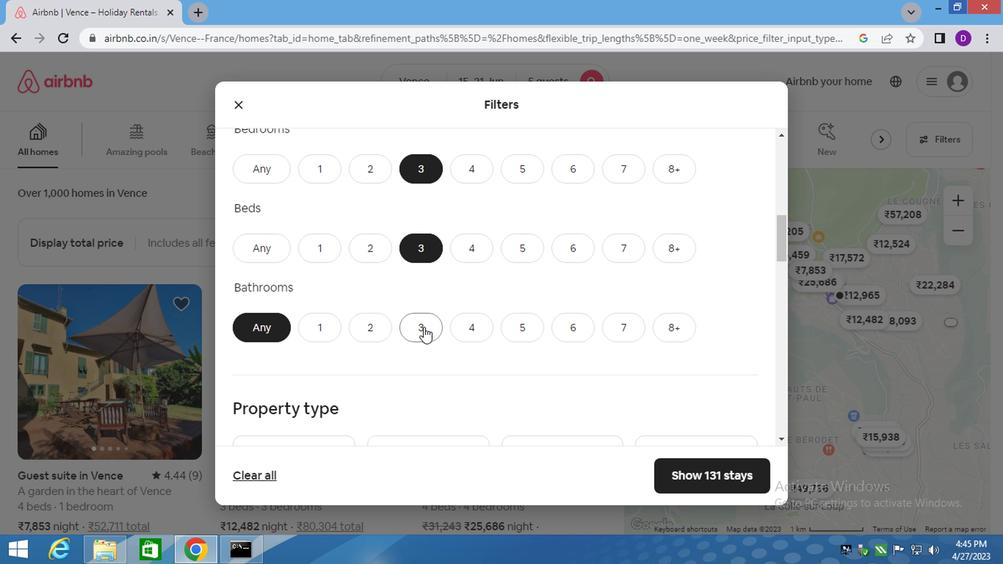 
Action: Mouse pressed left at (422, 376)
Screenshot: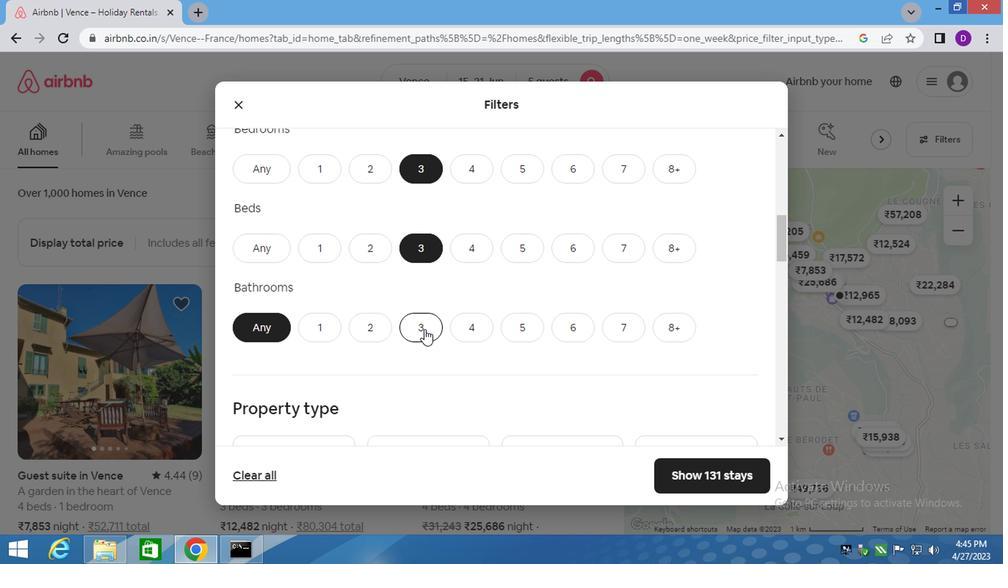 
Action: Mouse scrolled (422, 375) with delta (0, -1)
Screenshot: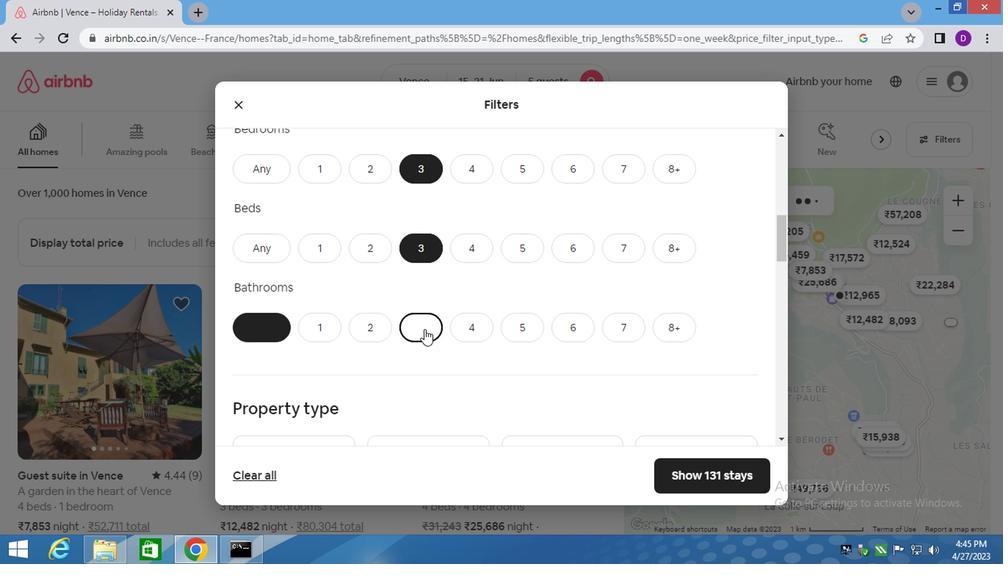 
Action: Mouse scrolled (422, 375) with delta (0, -1)
Screenshot: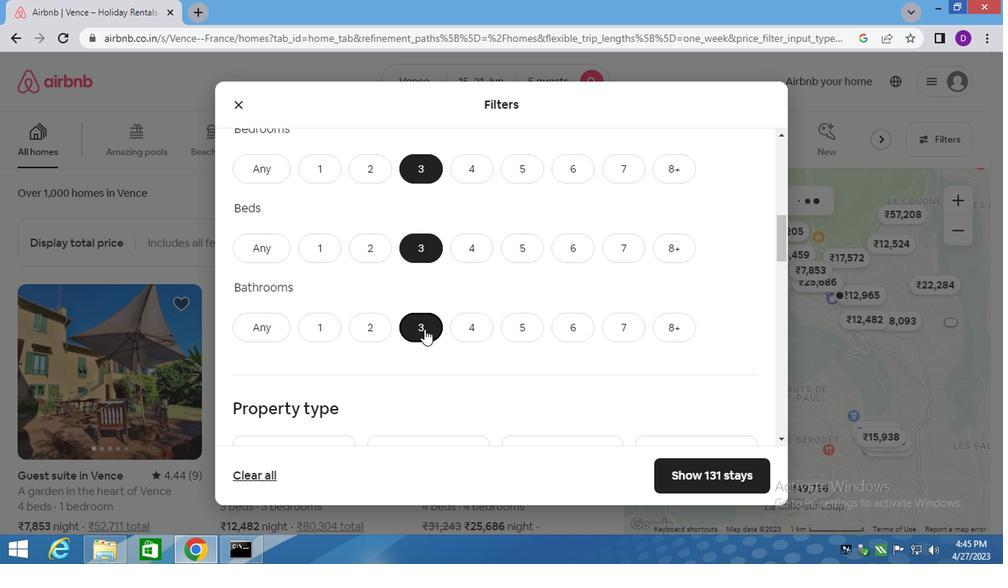 
Action: Mouse moved to (324, 379)
Screenshot: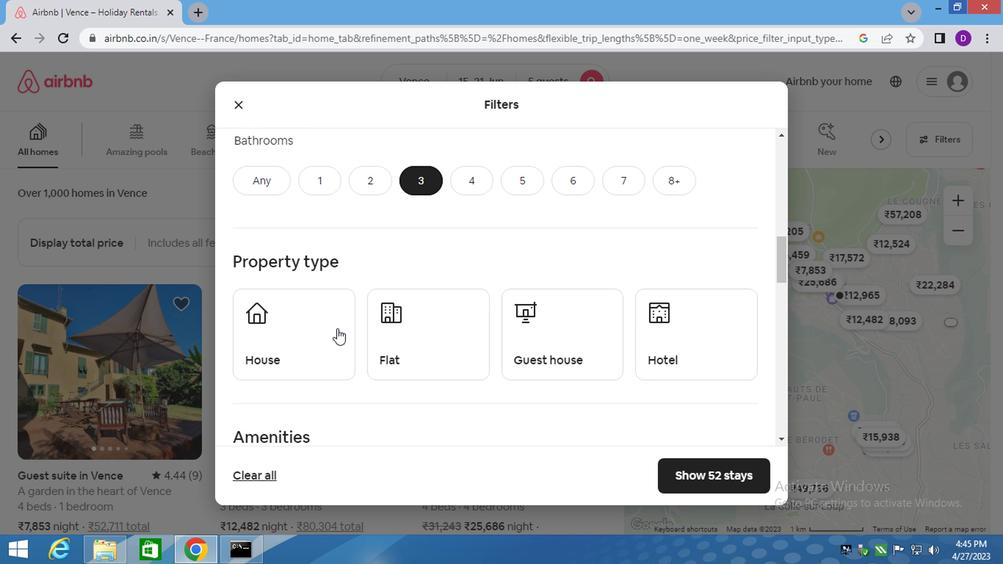 
Action: Mouse pressed left at (324, 379)
Screenshot: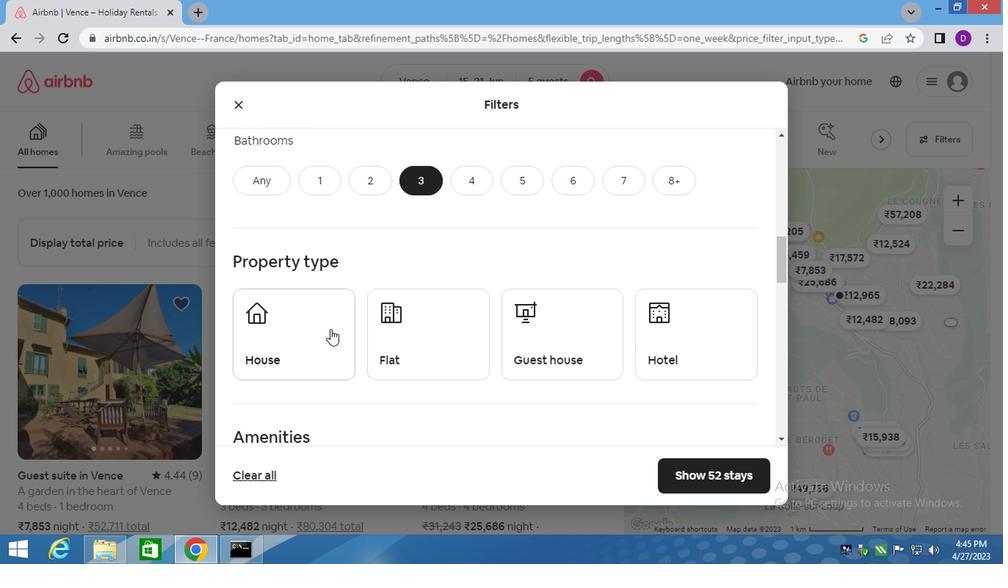 
Action: Mouse moved to (438, 387)
Screenshot: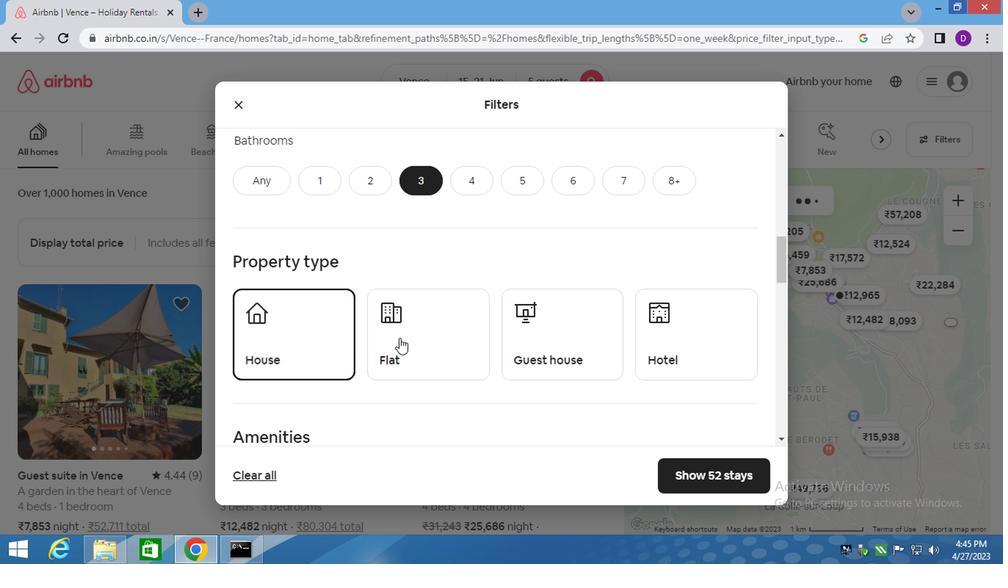 
Action: Mouse pressed left at (438, 387)
Screenshot: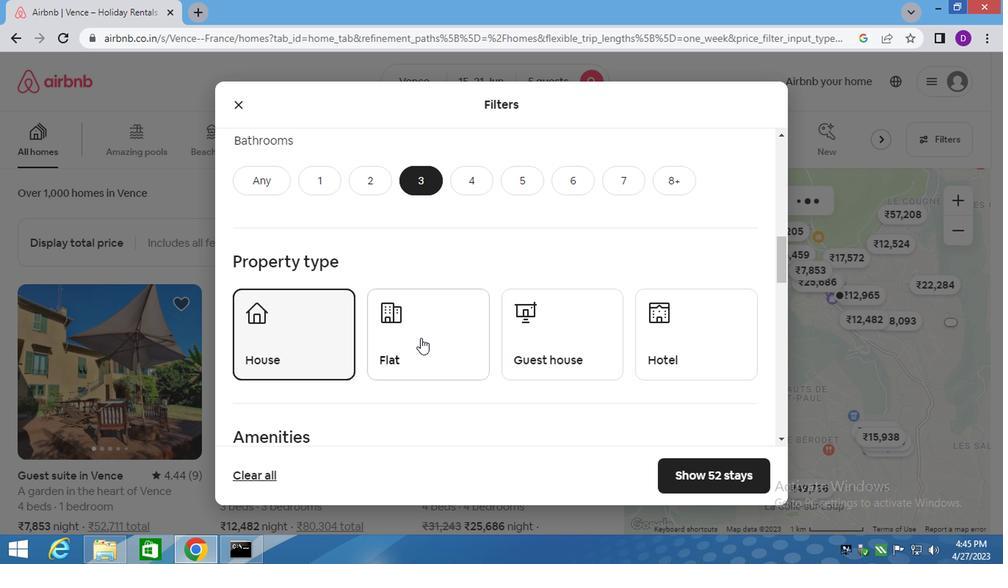 
Action: Mouse moved to (583, 388)
Screenshot: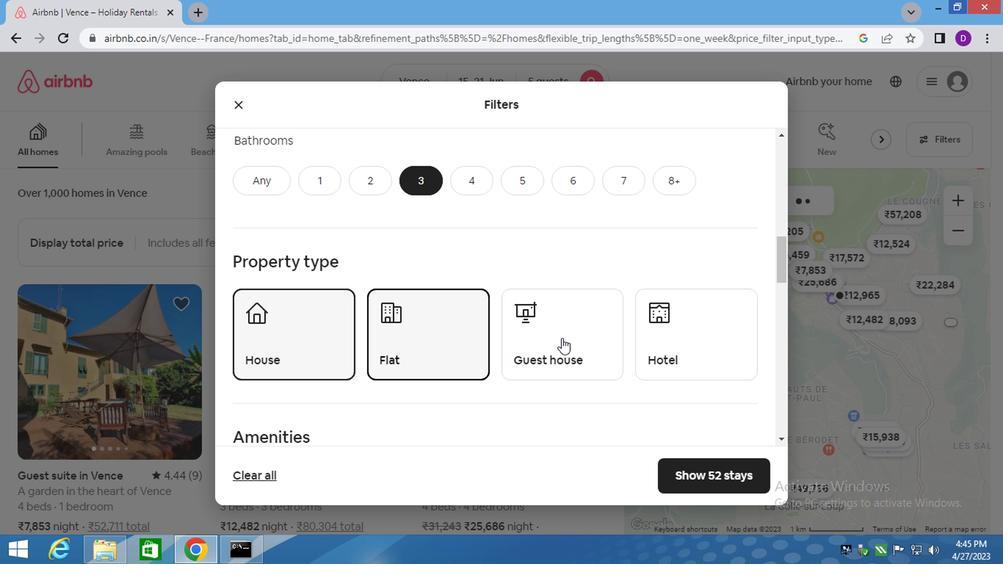
Action: Mouse pressed left at (583, 388)
Screenshot: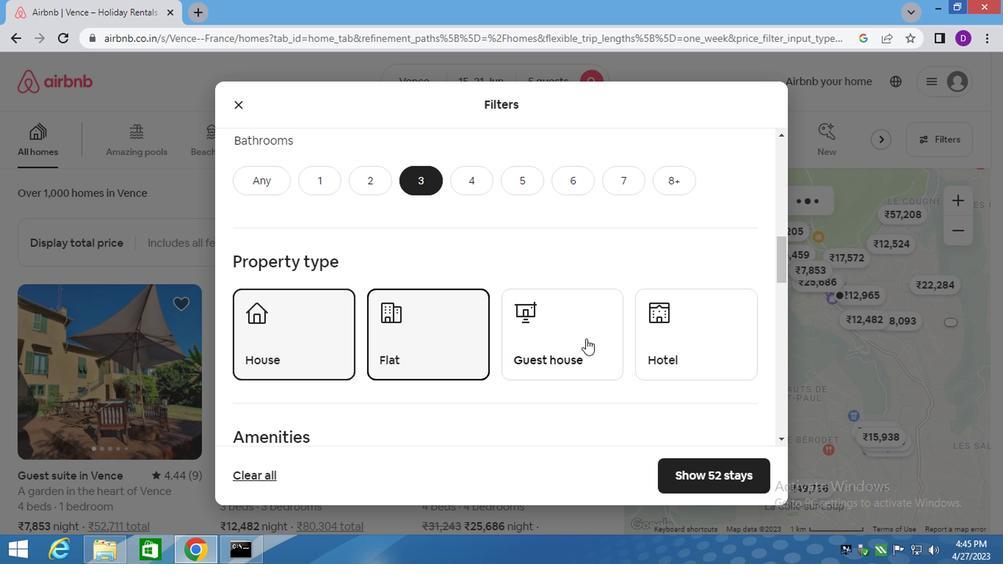 
Action: Mouse scrolled (583, 387) with delta (0, -1)
Screenshot: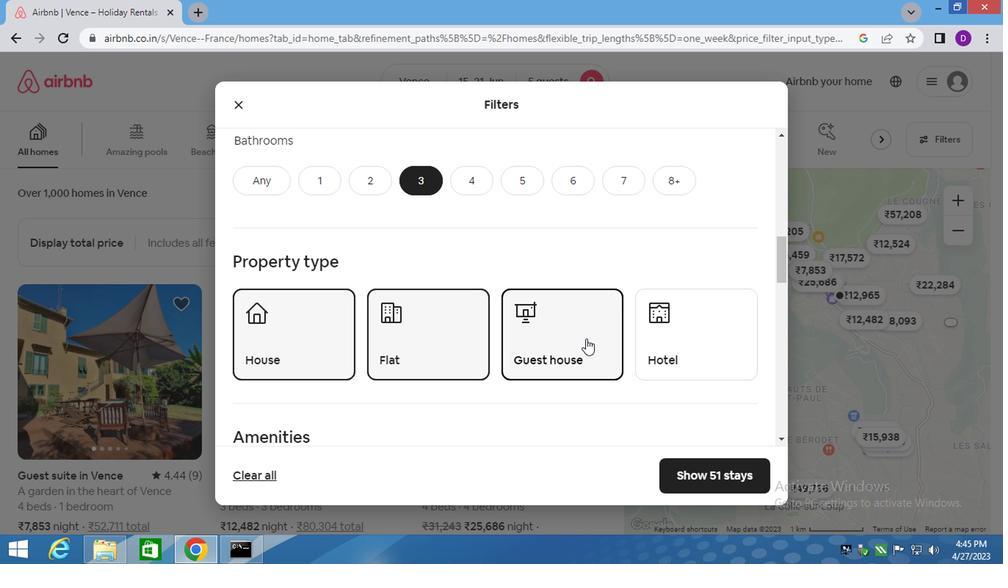 
Action: Mouse scrolled (583, 387) with delta (0, -1)
Screenshot: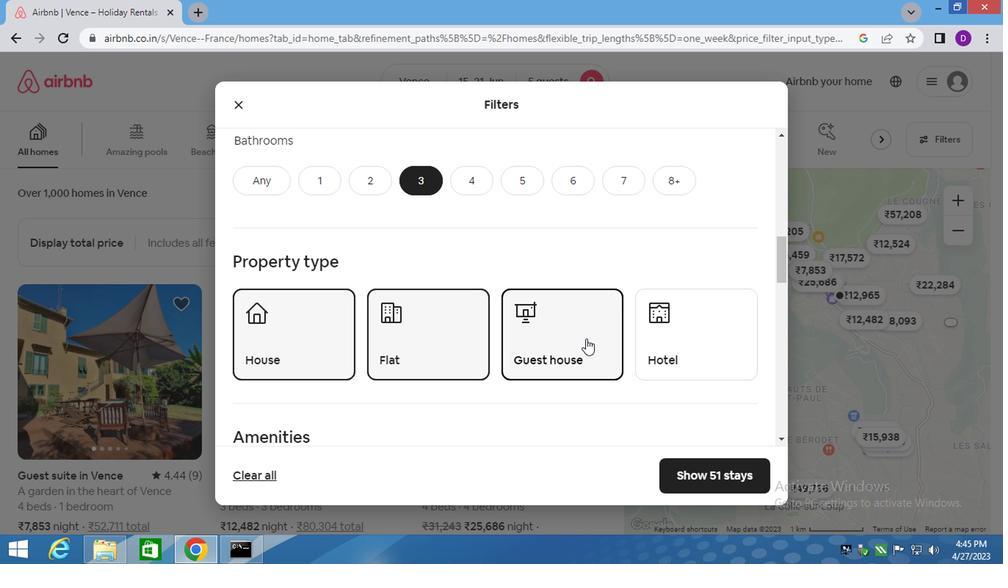
Action: Mouse scrolled (583, 387) with delta (0, -1)
Screenshot: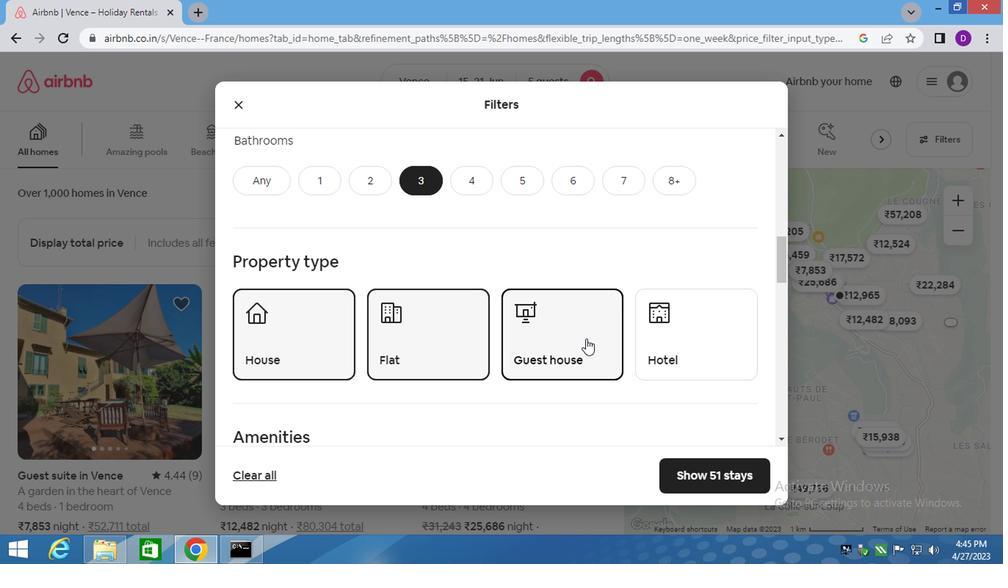 
Action: Mouse moved to (446, 385)
Screenshot: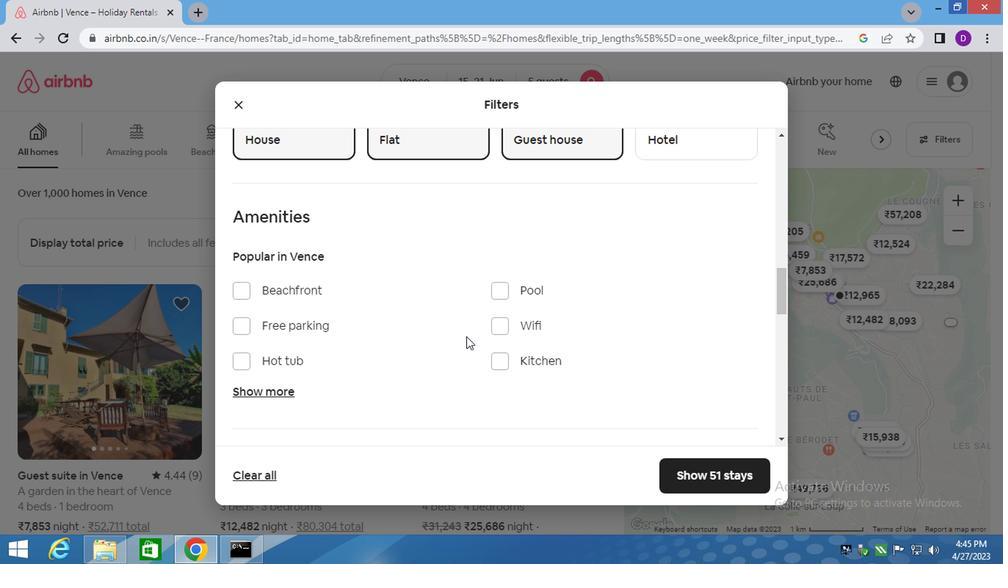 
Action: Mouse scrolled (446, 384) with delta (0, -1)
Screenshot: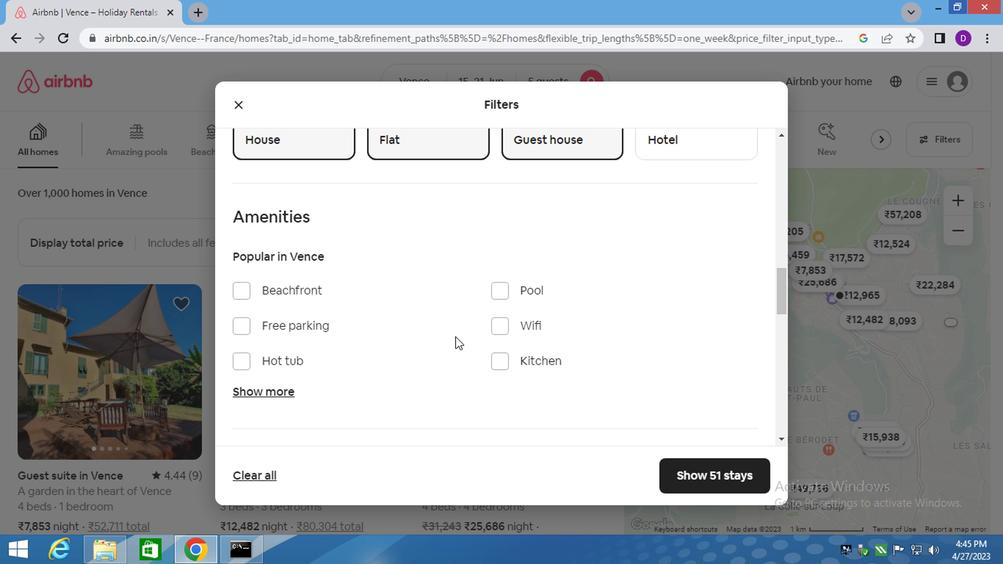
Action: Mouse scrolled (446, 384) with delta (0, -1)
Screenshot: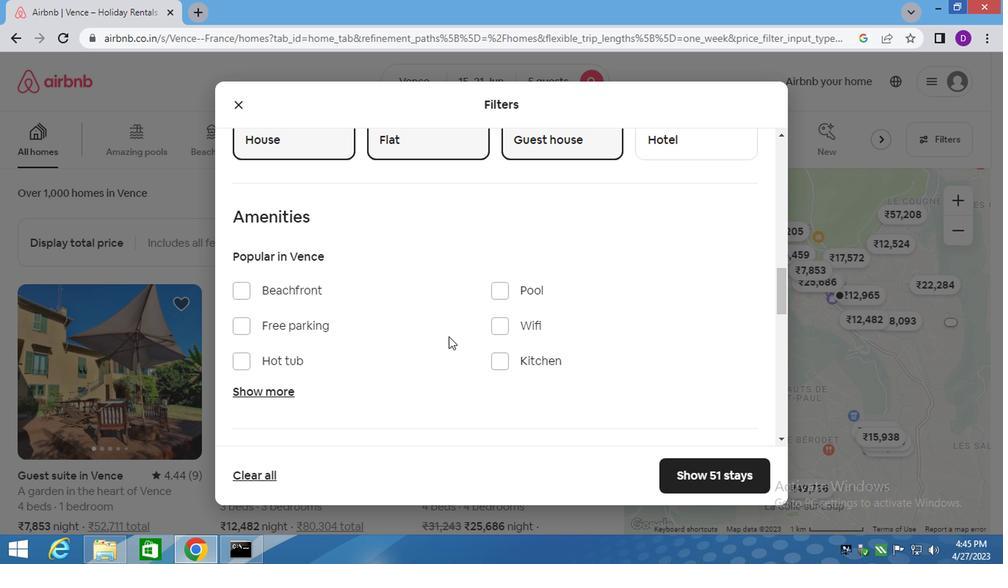 
Action: Mouse moved to (446, 385)
Screenshot: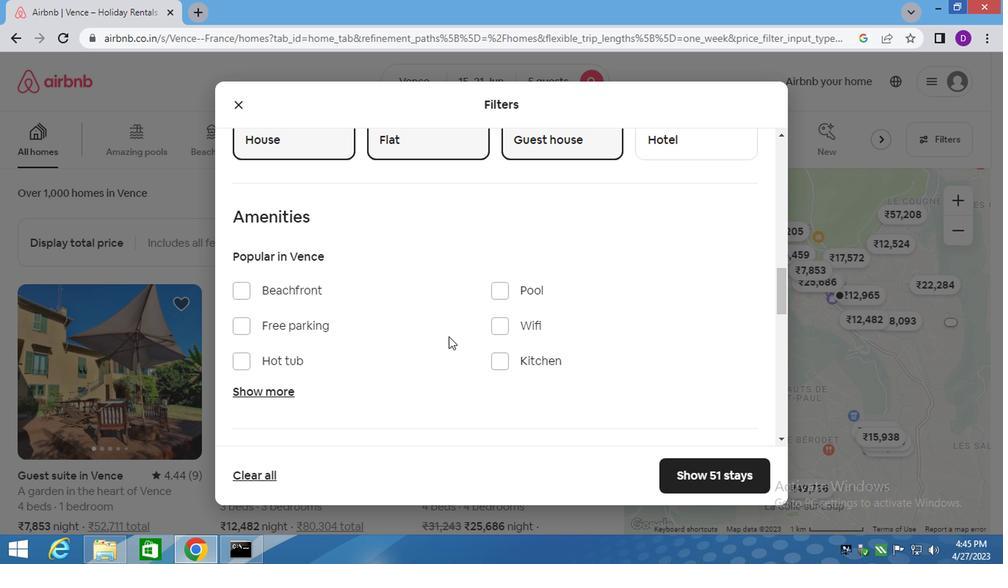 
Action: Mouse scrolled (446, 384) with delta (0, -1)
Screenshot: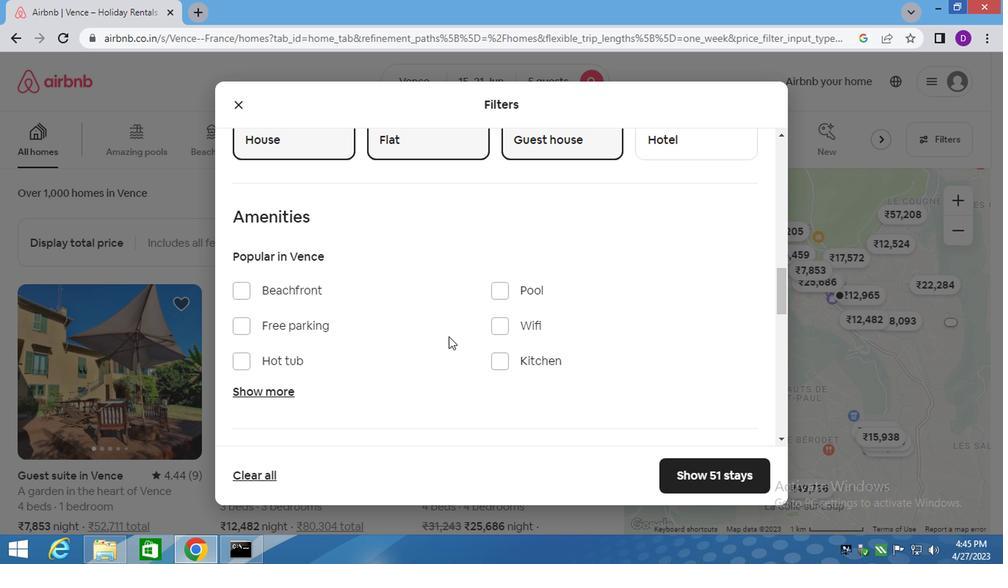 
Action: Mouse moved to (723, 392)
Screenshot: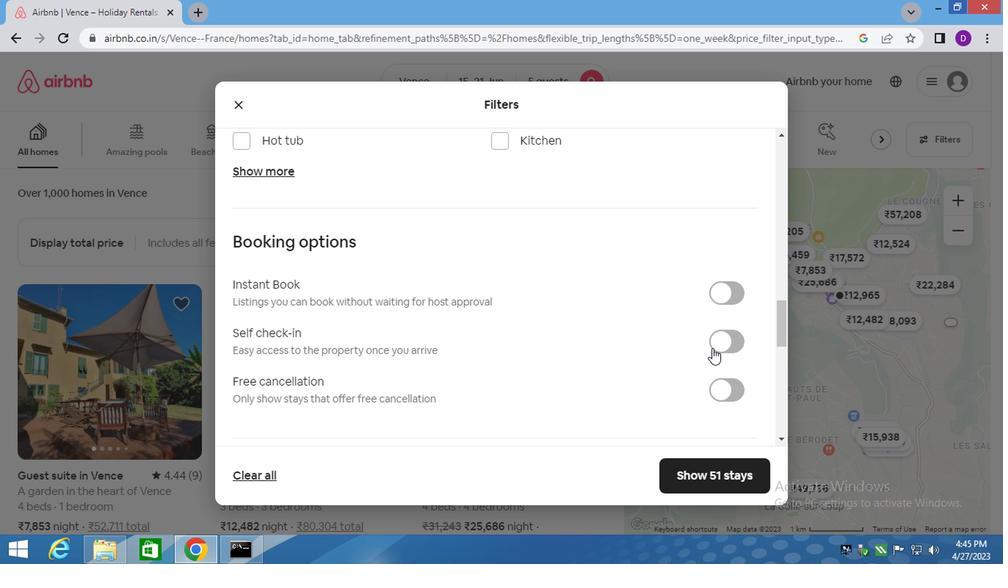
Action: Mouse pressed left at (723, 392)
Screenshot: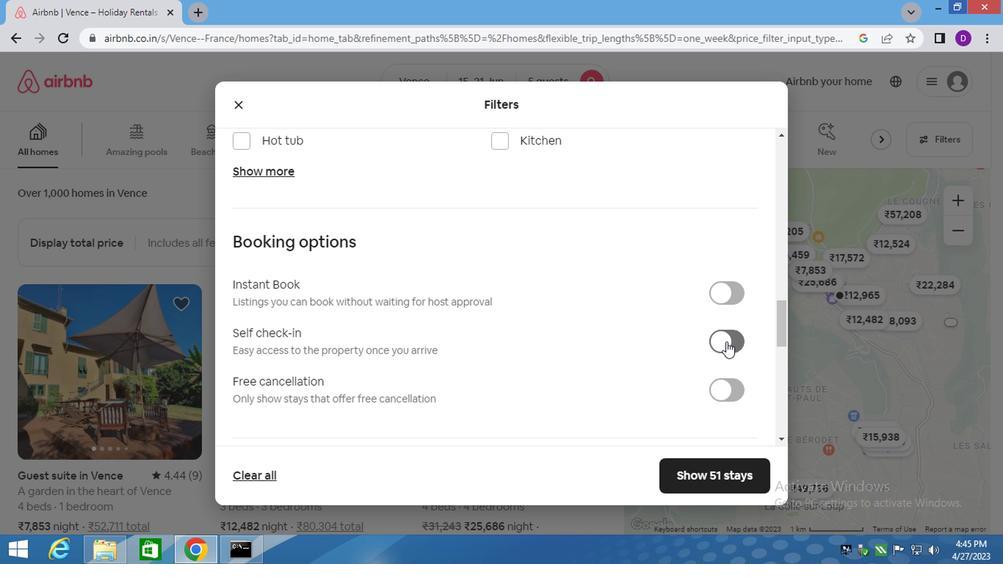 
Action: Mouse moved to (565, 352)
Screenshot: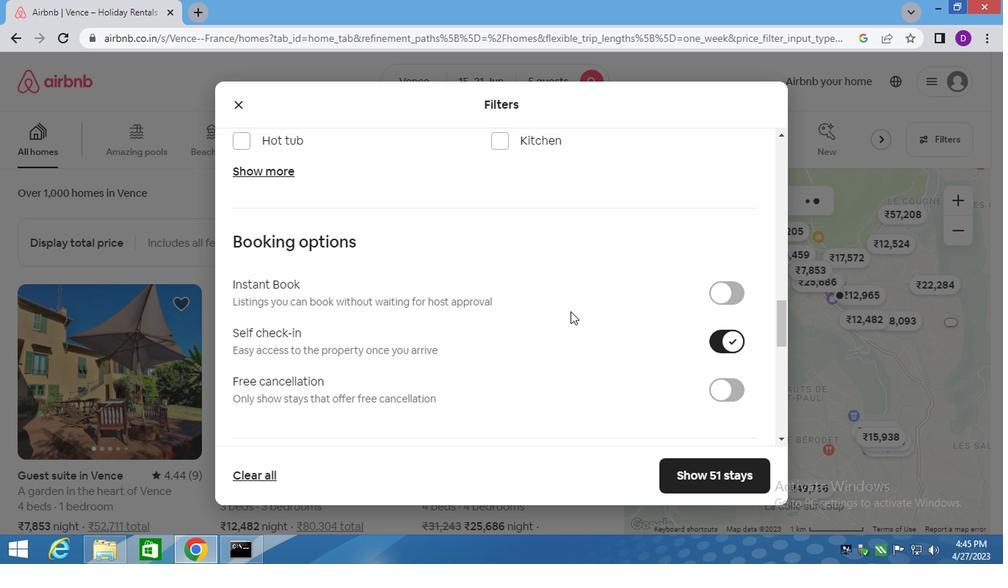 
Action: Mouse scrolled (565, 351) with delta (0, -1)
Screenshot: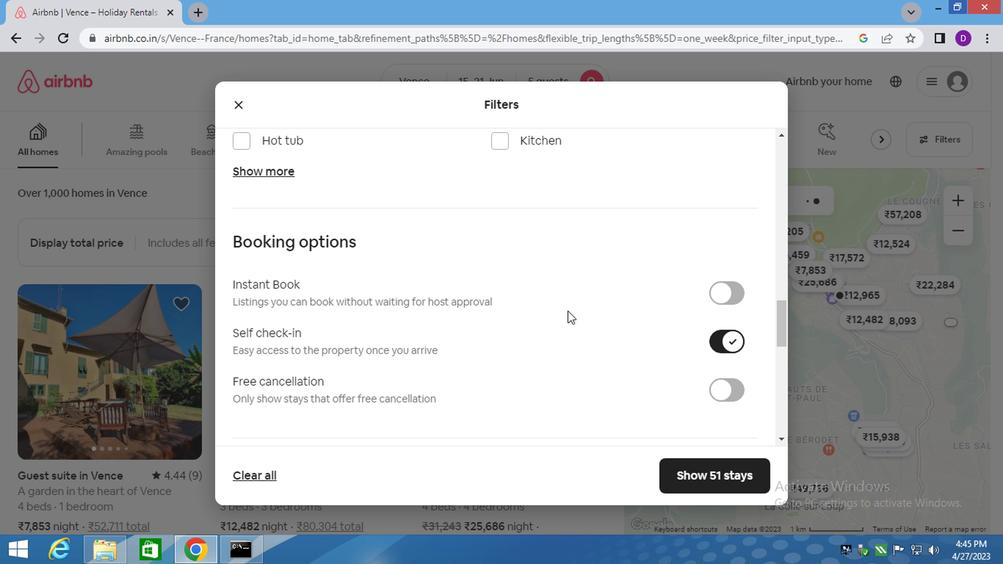 
Action: Mouse scrolled (565, 351) with delta (0, -1)
Screenshot: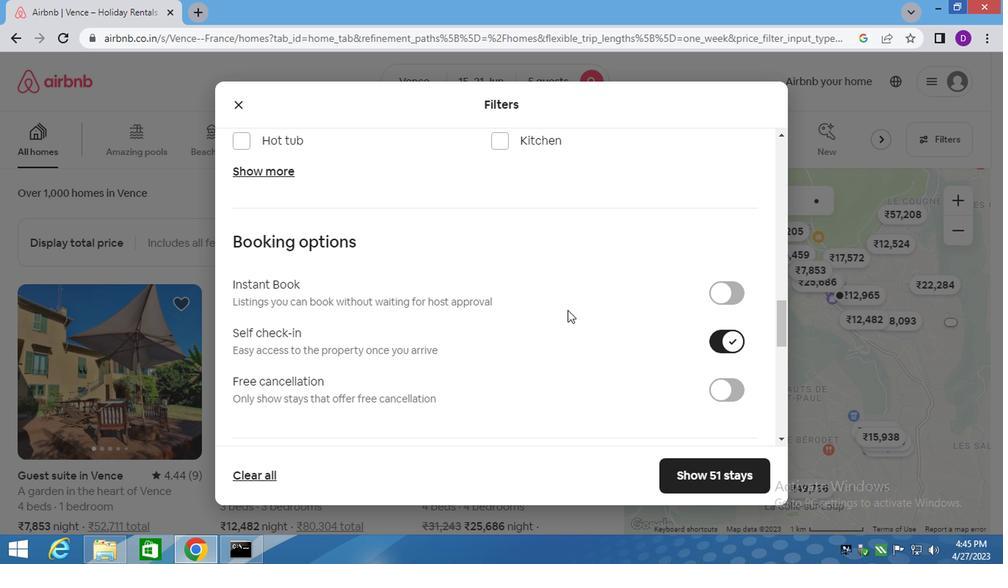 
Action: Mouse scrolled (565, 351) with delta (0, -1)
Screenshot: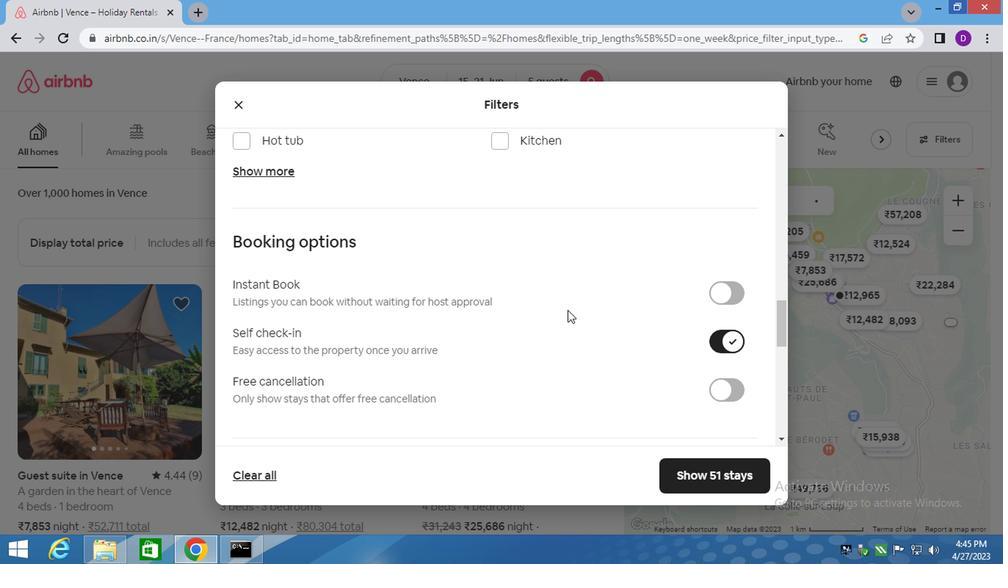 
Action: Mouse moved to (452, 363)
Screenshot: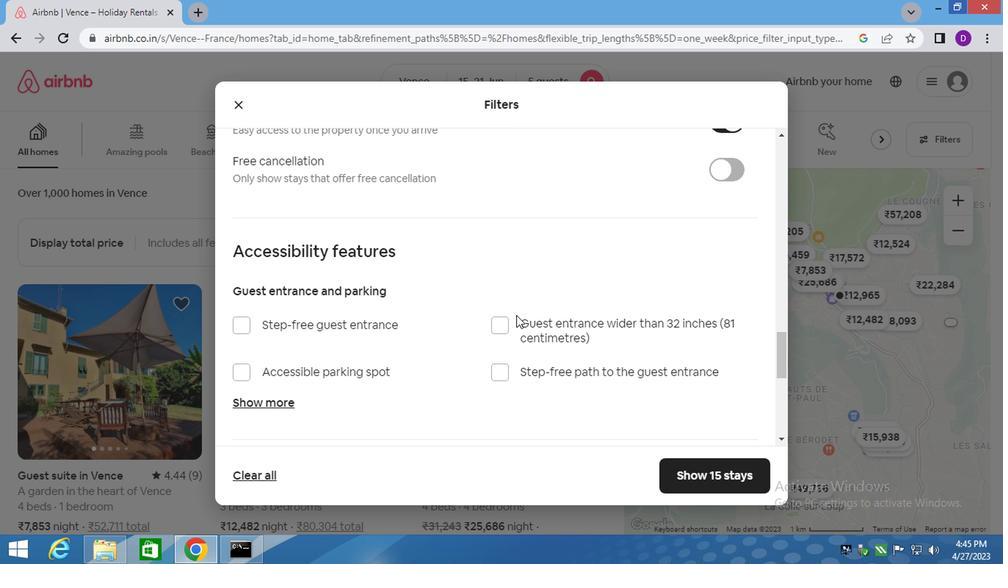 
Action: Mouse scrolled (452, 362) with delta (0, -1)
Screenshot: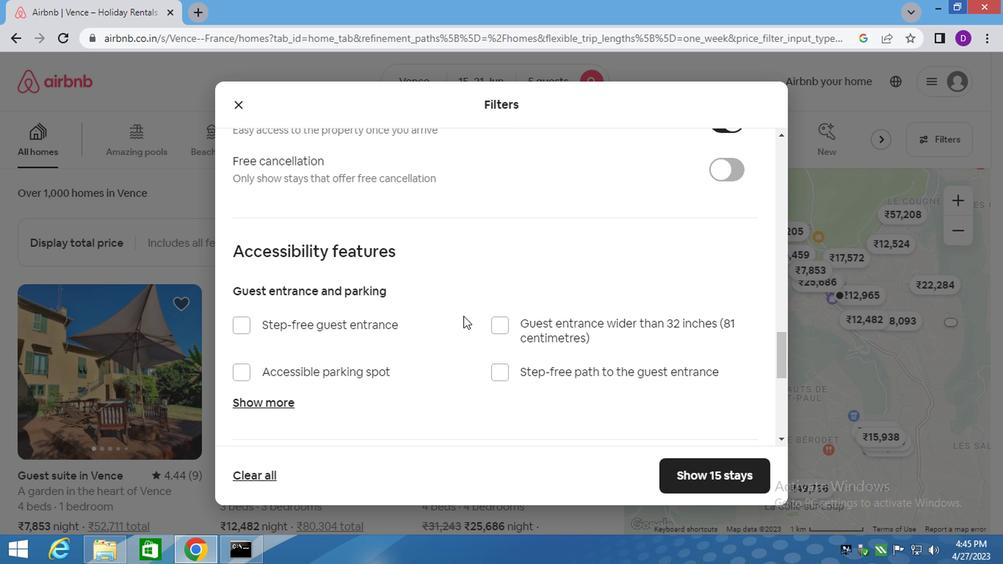 
Action: Mouse scrolled (452, 362) with delta (0, -1)
Screenshot: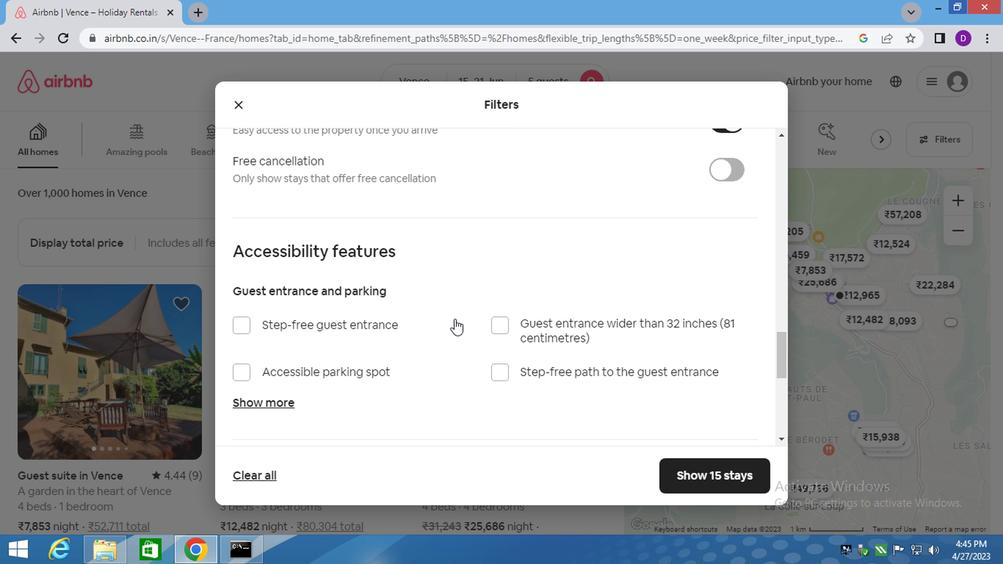 
Action: Mouse scrolled (452, 362) with delta (0, -1)
Screenshot: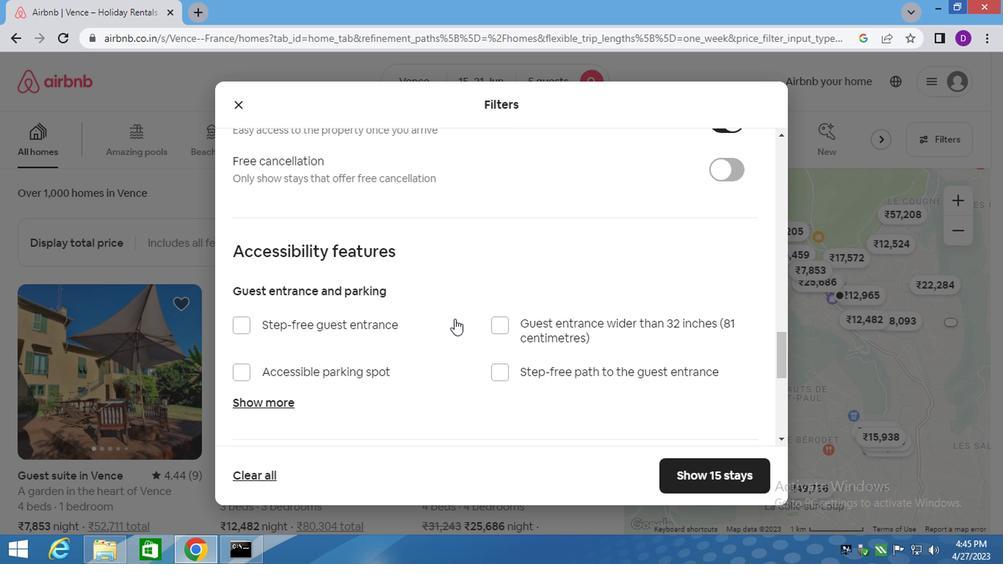 
Action: Mouse moved to (390, 398)
Screenshot: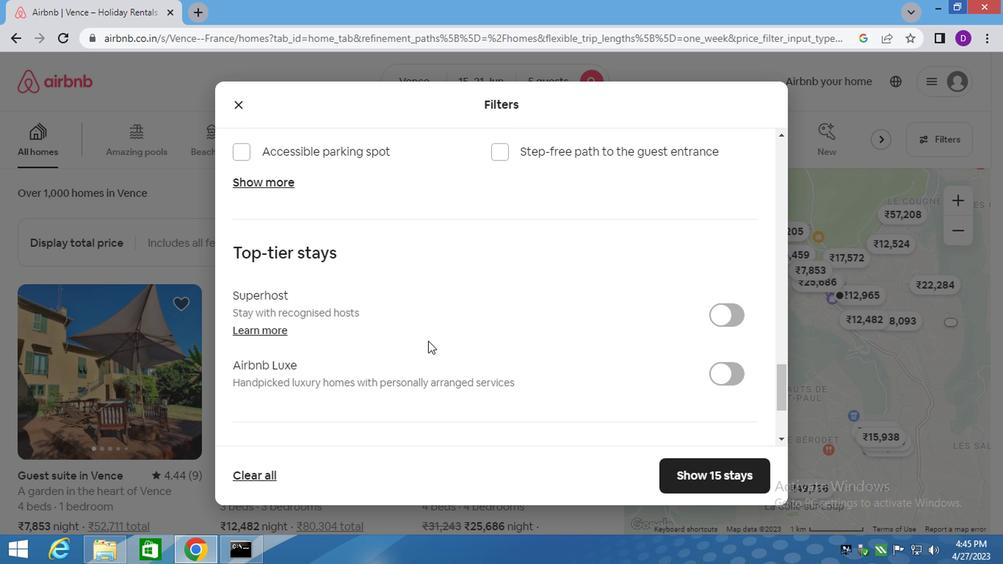 
Action: Mouse scrolled (390, 397) with delta (0, 0)
Screenshot: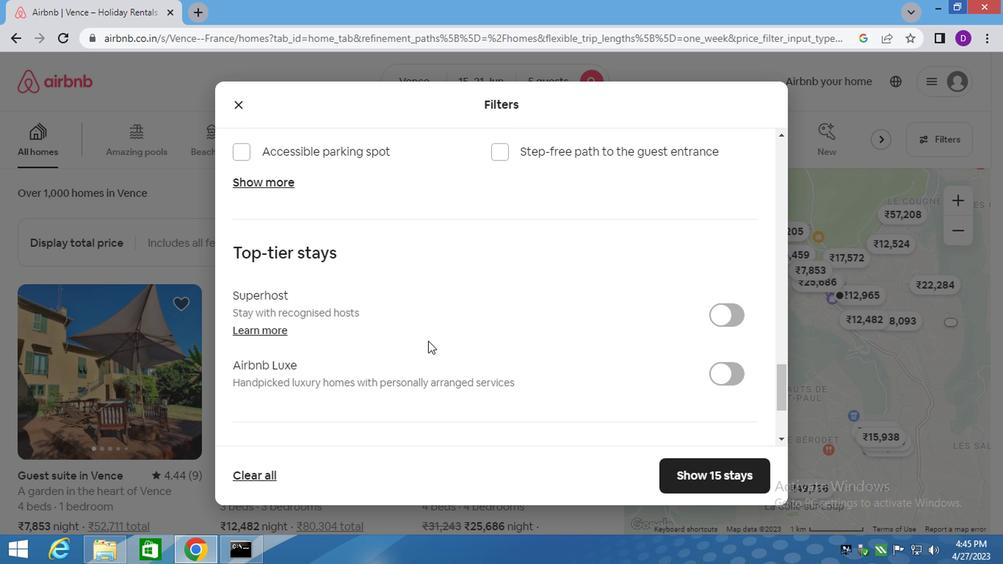 
Action: Mouse moved to (382, 400)
Screenshot: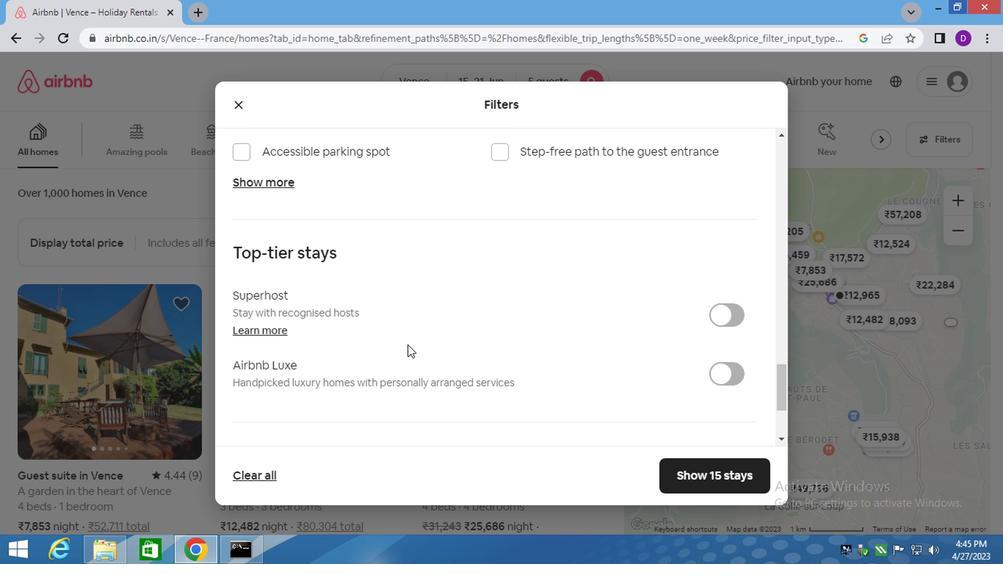 
Action: Mouse scrolled (385, 399) with delta (0, -1)
Screenshot: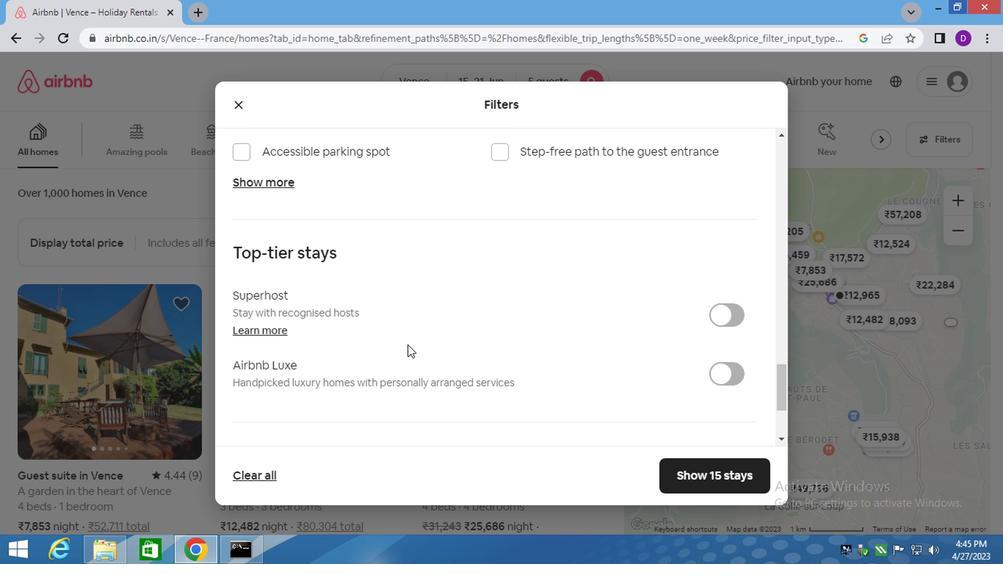 
Action: Mouse moved to (380, 400)
Screenshot: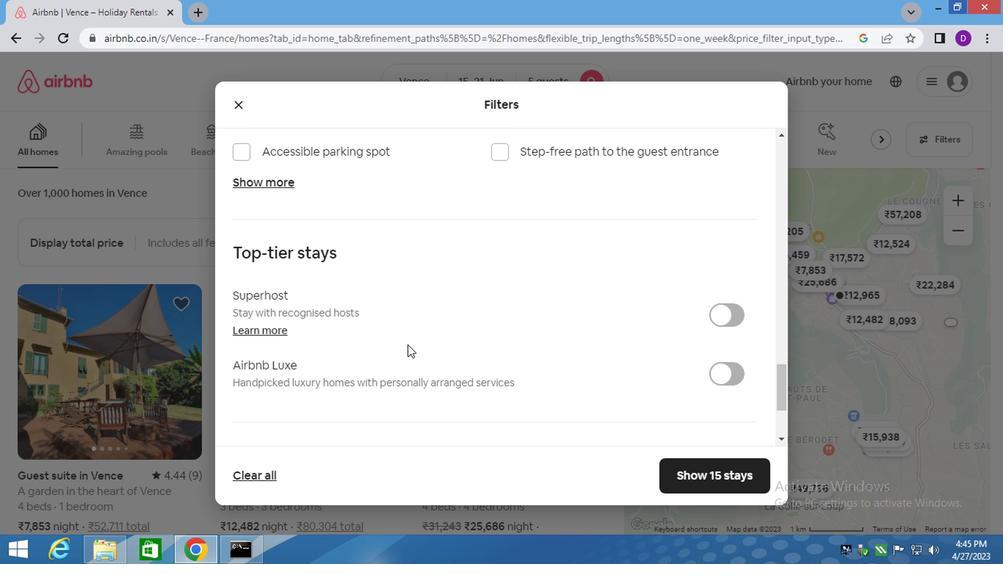 
Action: Mouse scrolled (380, 399) with delta (0, -1)
Screenshot: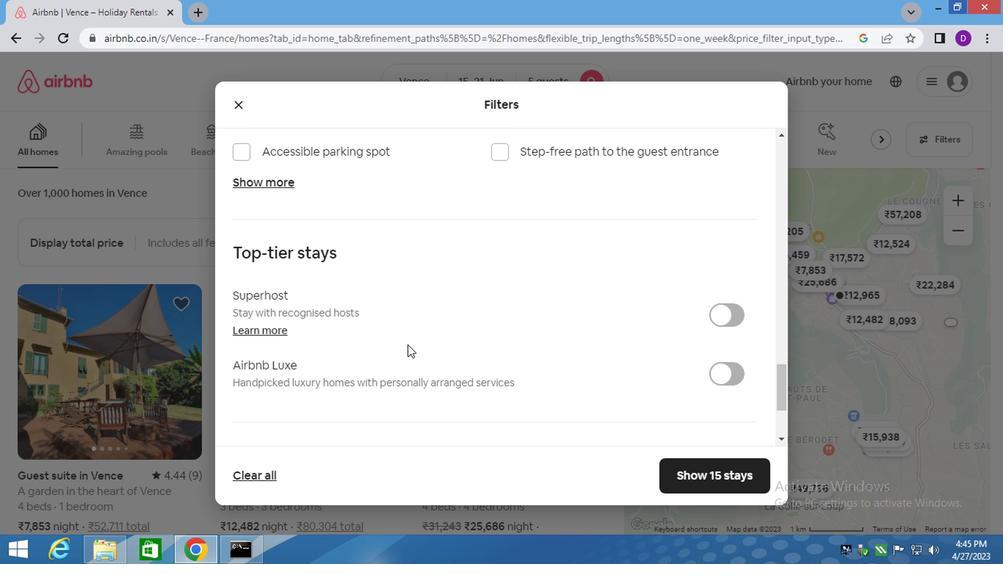 
Action: Mouse moved to (365, 395)
Screenshot: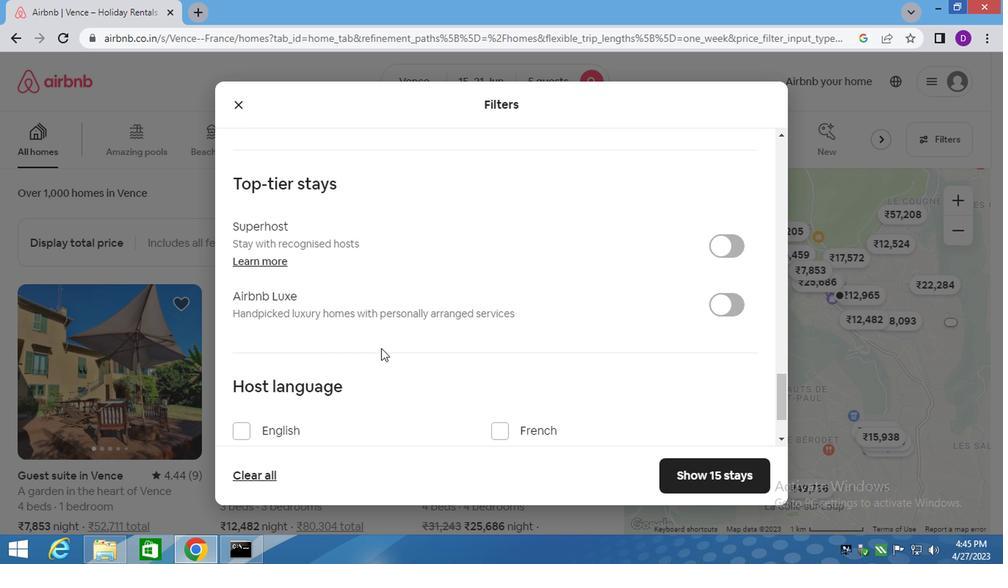 
Action: Mouse scrolled (375, 397) with delta (0, 0)
Screenshot: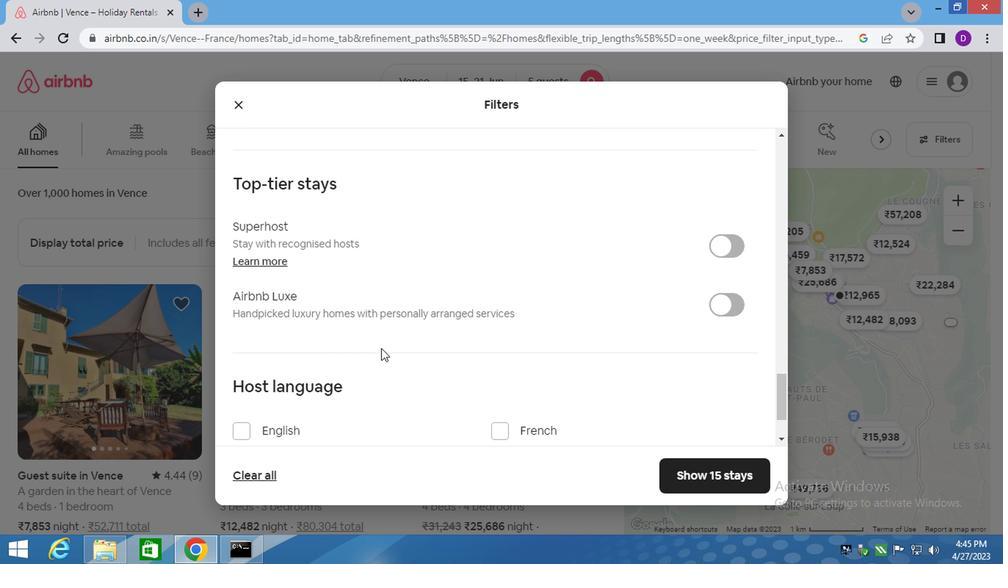 
Action: Mouse moved to (262, 385)
Screenshot: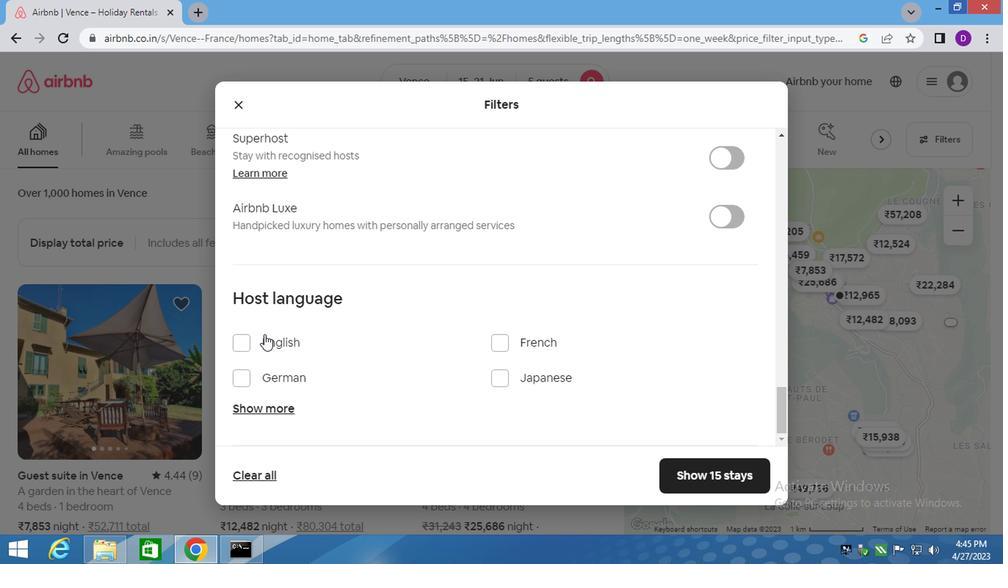 
Action: Mouse pressed left at (262, 385)
Screenshot: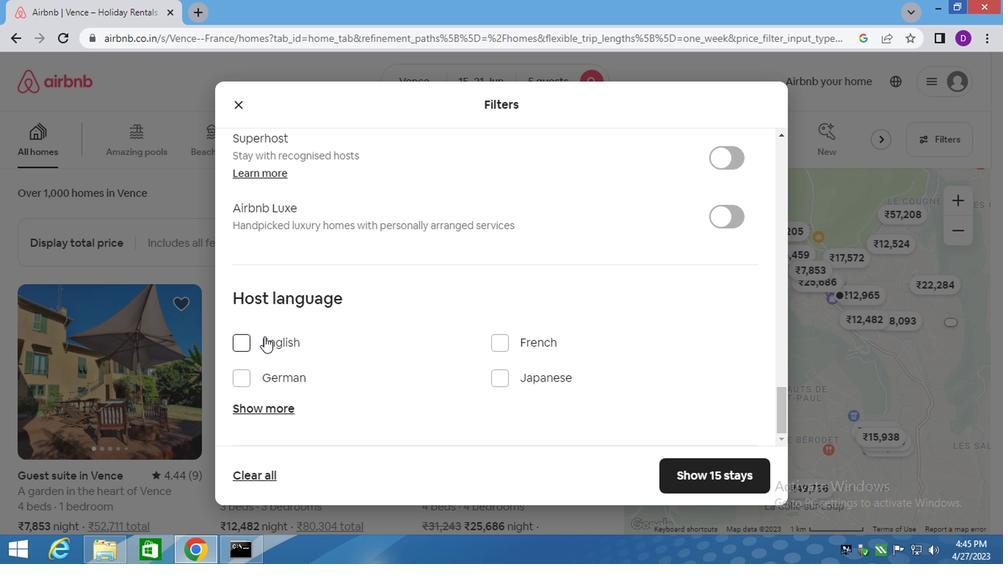 
Action: Mouse moved to (419, 383)
Screenshot: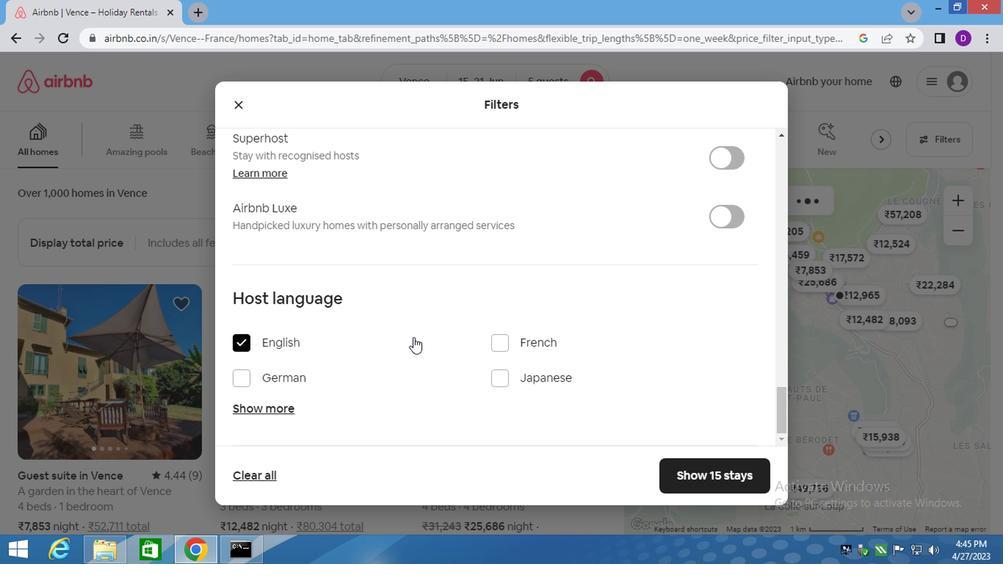 
Action: Mouse scrolled (419, 382) with delta (0, -1)
Screenshot: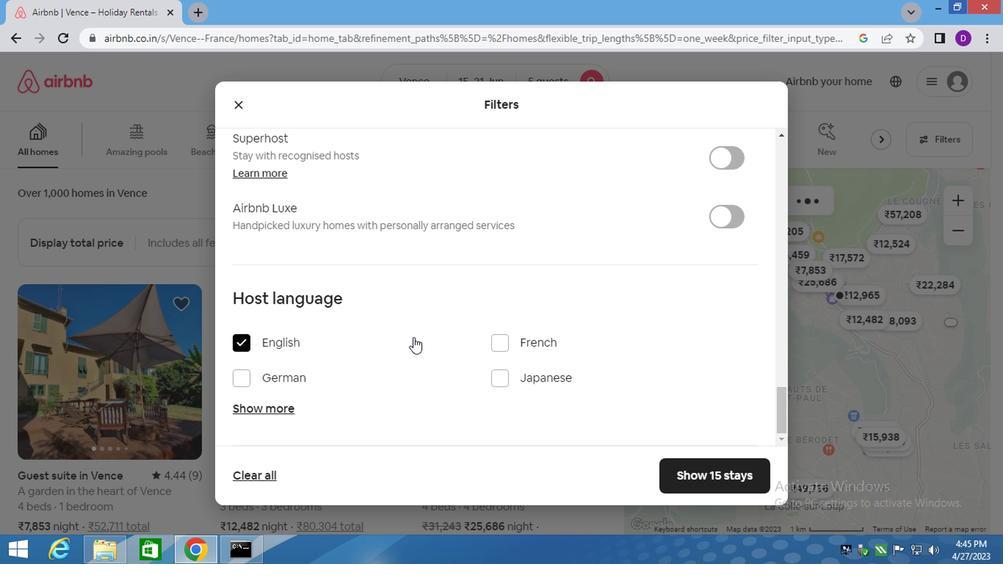 
Action: Mouse moved to (424, 383)
Screenshot: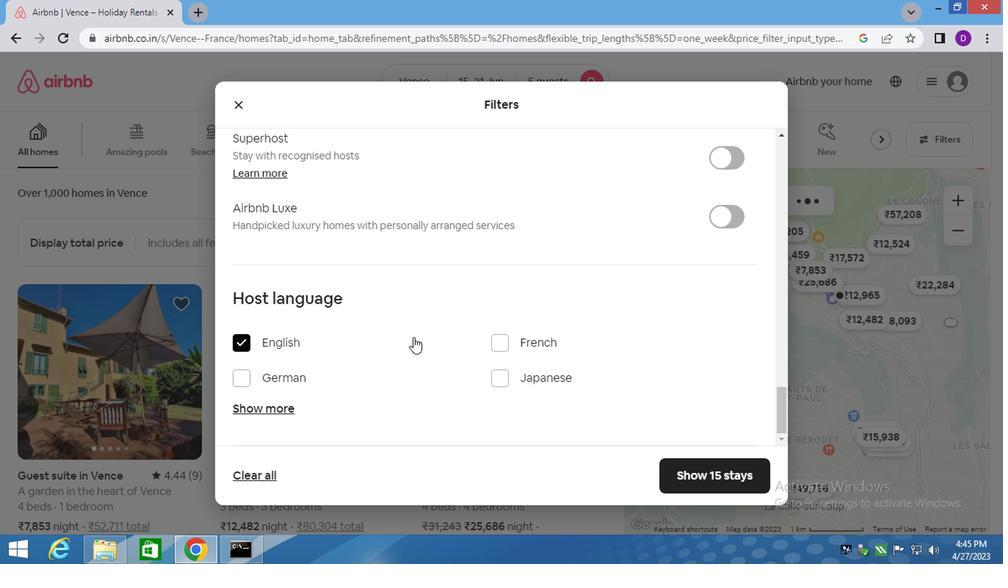 
Action: Mouse scrolled (424, 382) with delta (0, -1)
Screenshot: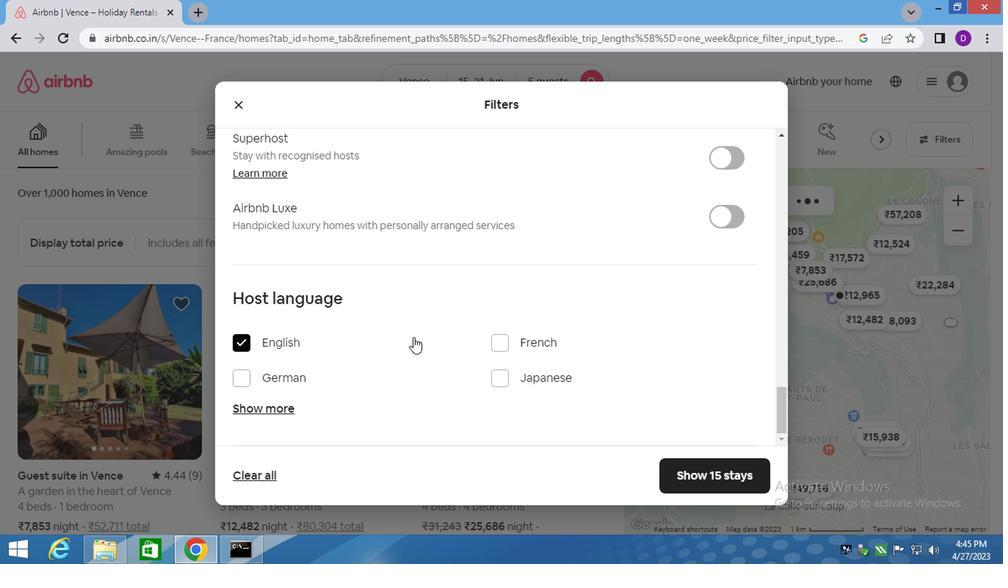 
Action: Mouse moved to (427, 383)
Screenshot: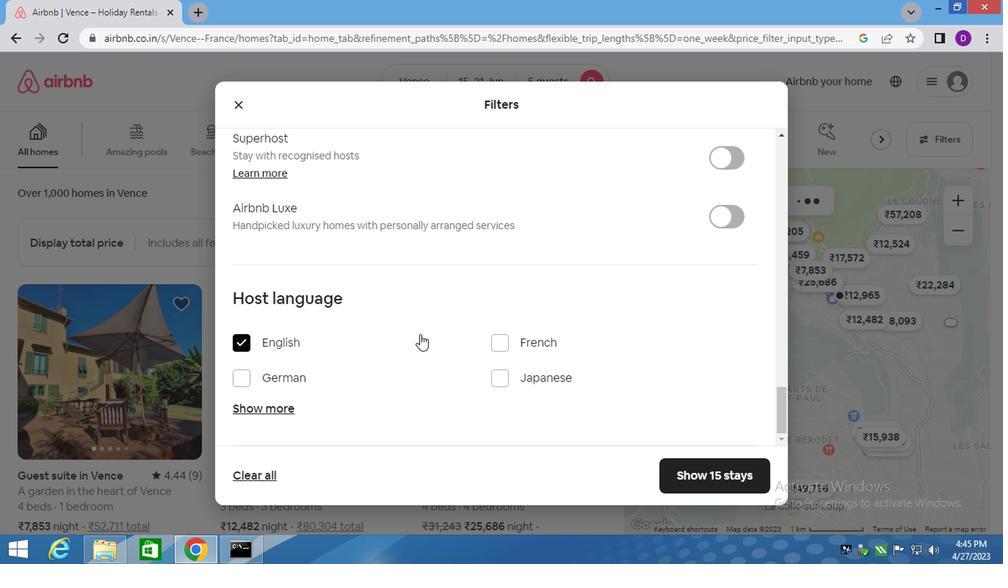 
Action: Mouse scrolled (427, 383) with delta (0, 0)
Screenshot: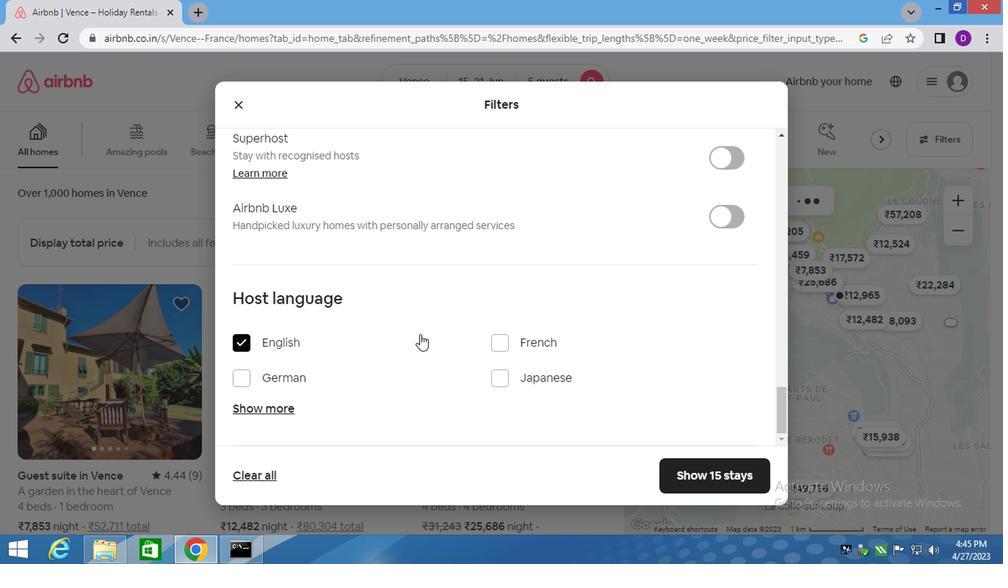 
Action: Mouse moved to (449, 391)
Screenshot: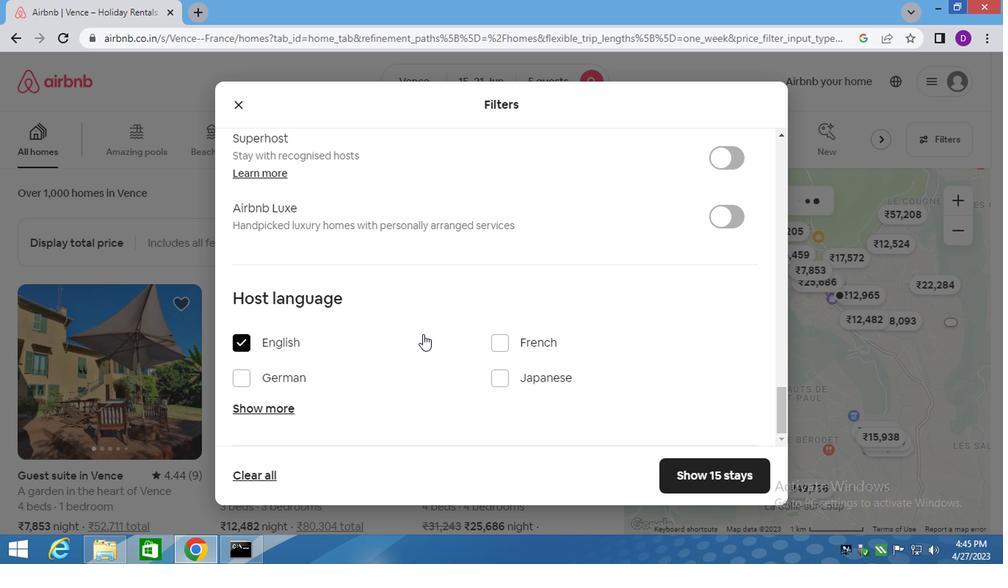 
Action: Mouse scrolled (449, 390) with delta (0, 0)
Screenshot: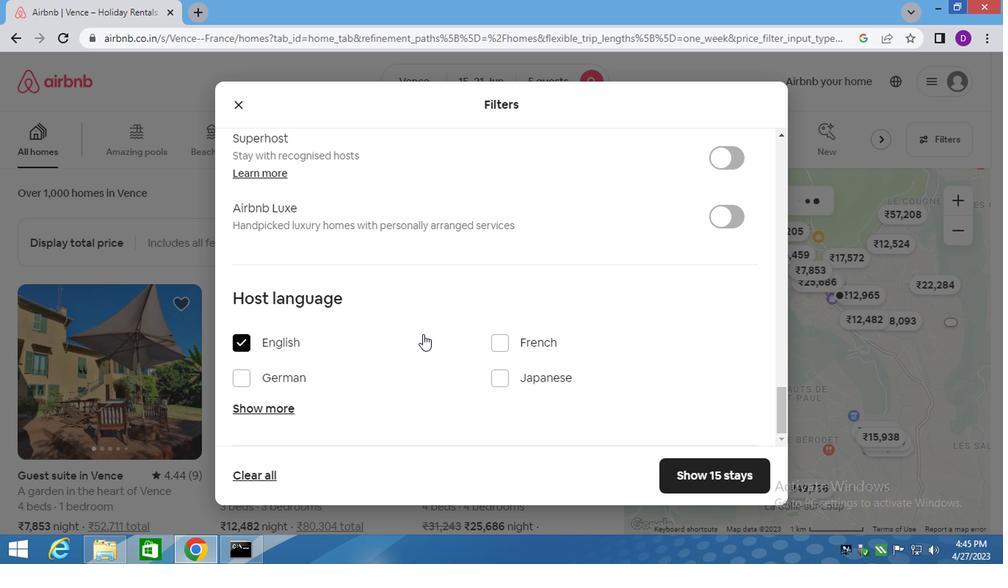 
Action: Mouse moved to (710, 560)
Screenshot: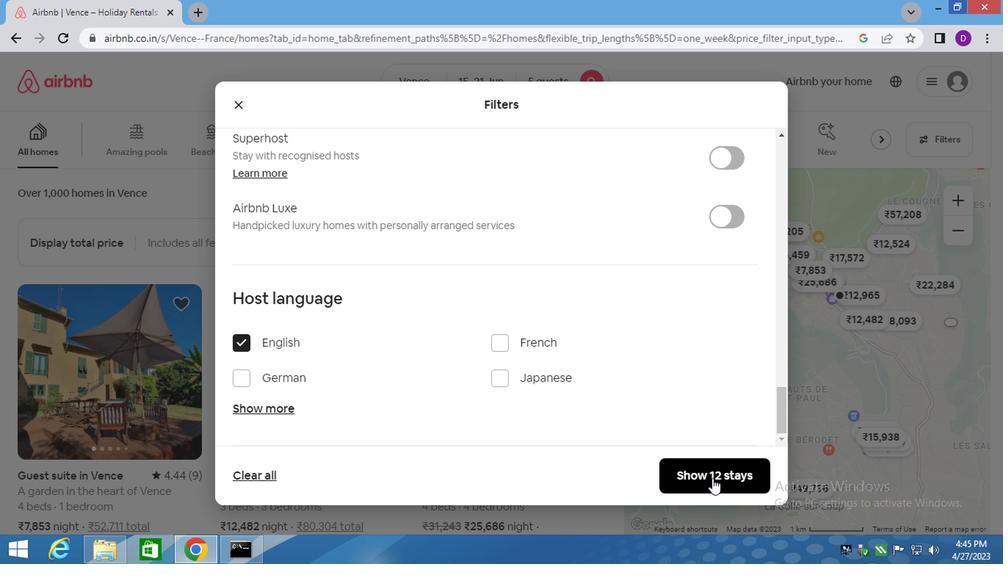 
Action: Mouse pressed left at (710, 560)
Screenshot: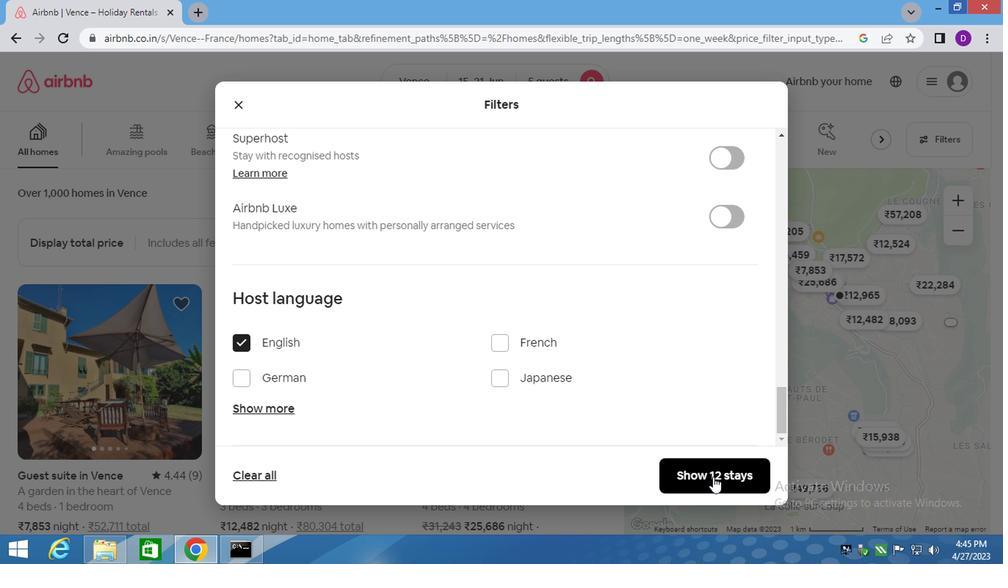 
Action: Mouse moved to (699, 536)
Screenshot: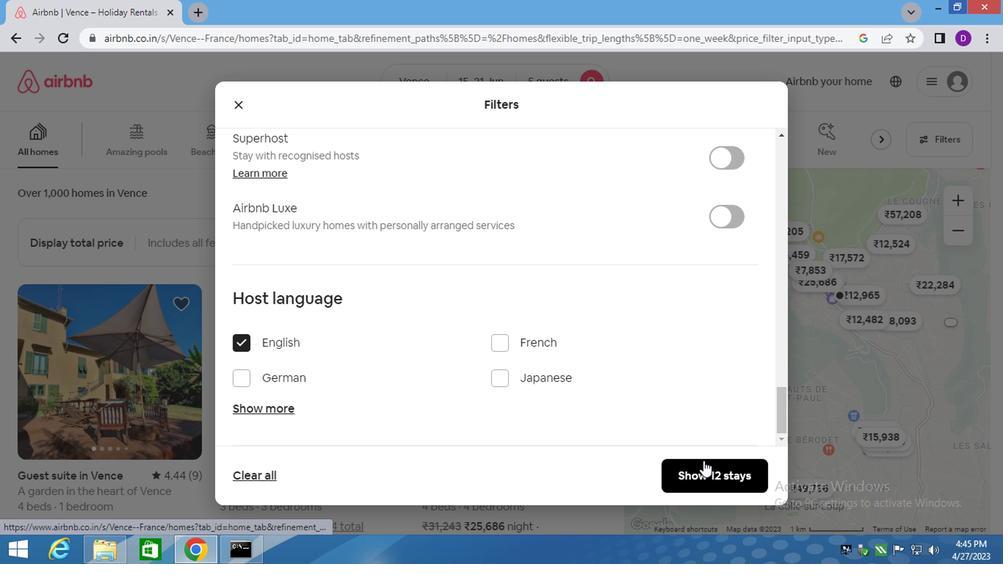 
